 Task: Look for space in Haliyal, India from 7th July, 2023 to 15th July, 2023 for 6 adults in price range Rs.15000 to Rs.20000. Place can be entire place with 3 bedrooms having 3 beds and 3 bathrooms. Property type can be house, flat, guest house. Amenities needed are: washing machine. Booking option can be shelf check-in. Required host language is English.
Action: Mouse moved to (472, 123)
Screenshot: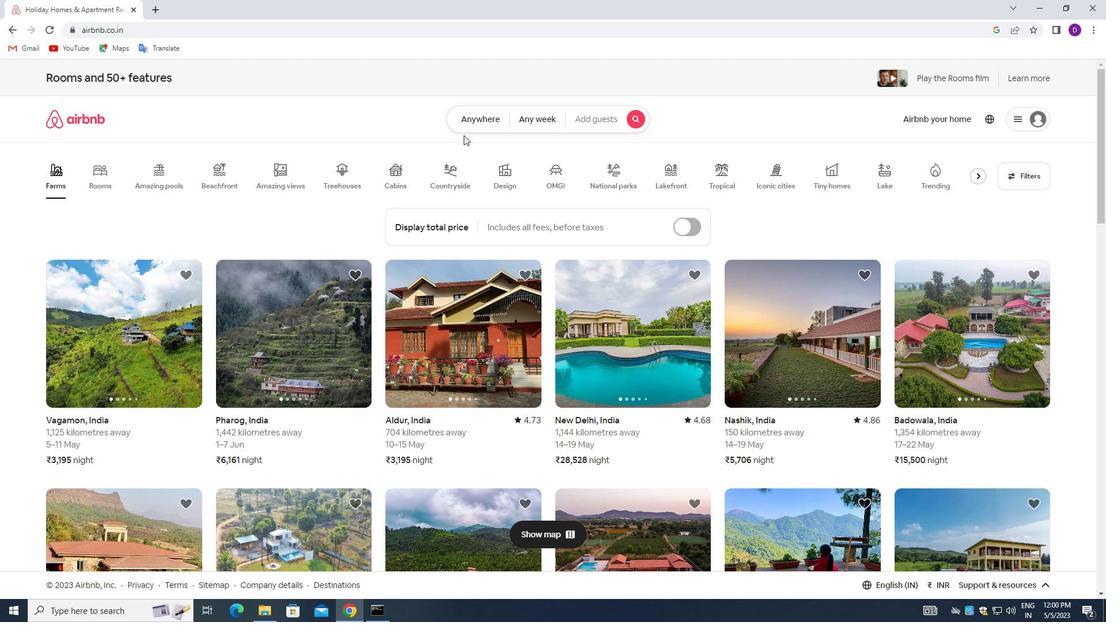 
Action: Mouse pressed left at (472, 123)
Screenshot: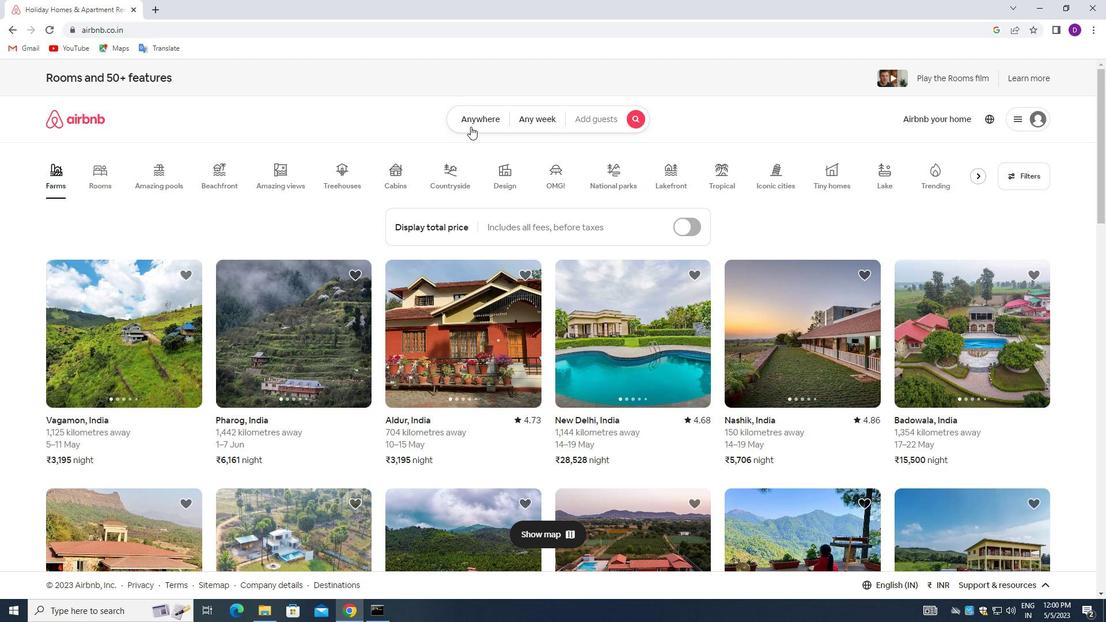 
Action: Mouse moved to (440, 167)
Screenshot: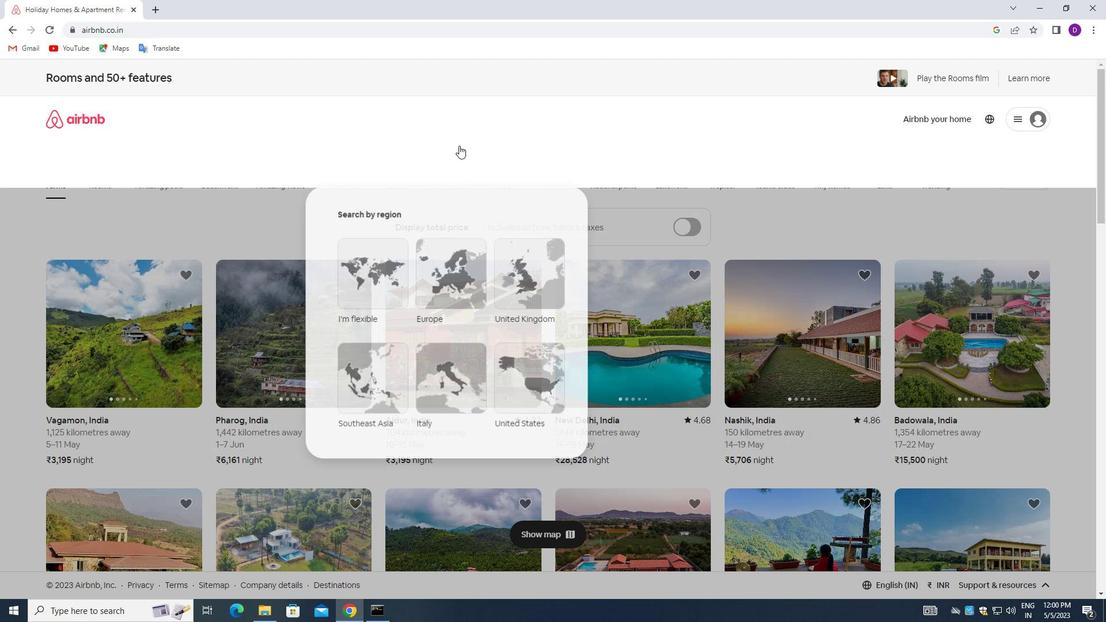 
Action: Mouse pressed left at (440, 167)
Screenshot: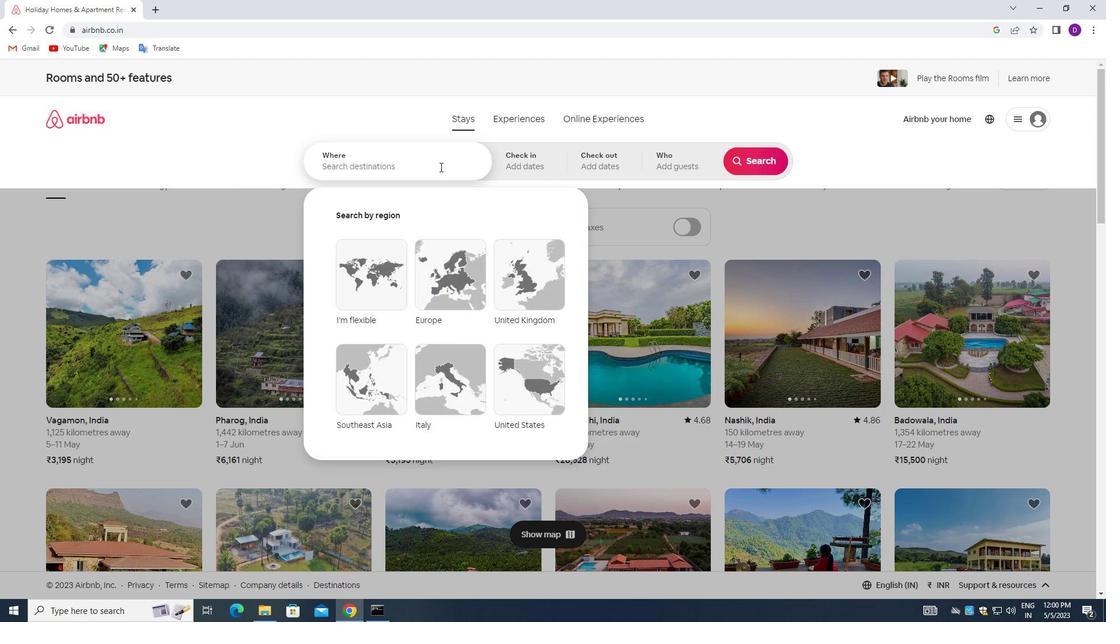 
Action: Mouse moved to (273, 126)
Screenshot: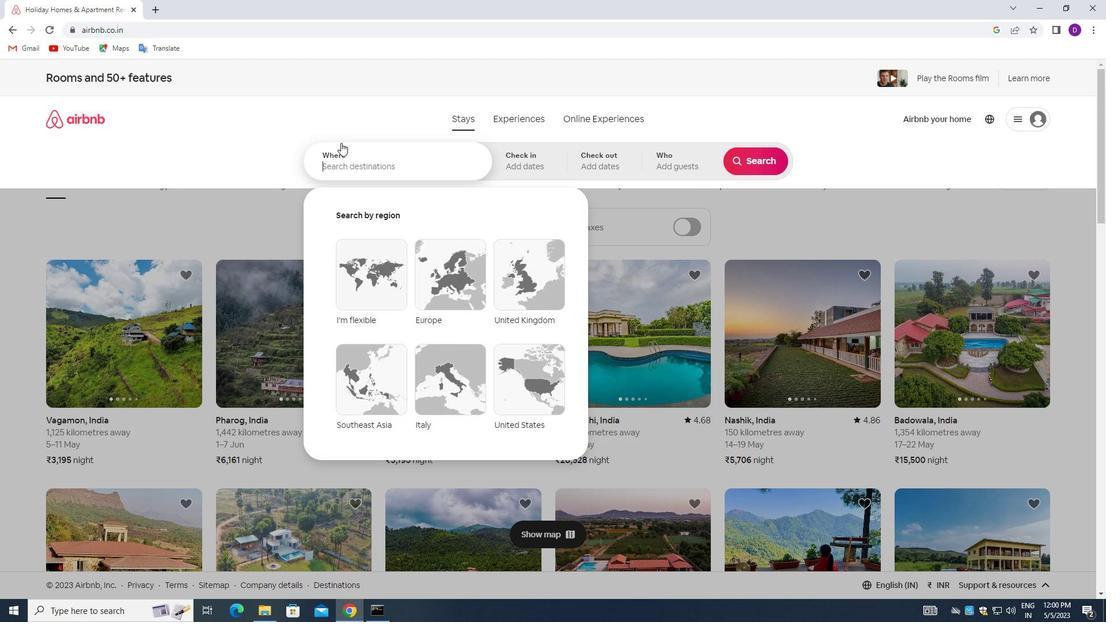 
Action: Key pressed <Key.shift>HALIYAL,<Key.space><Key.shift>INDIA<Key.enter>
Screenshot: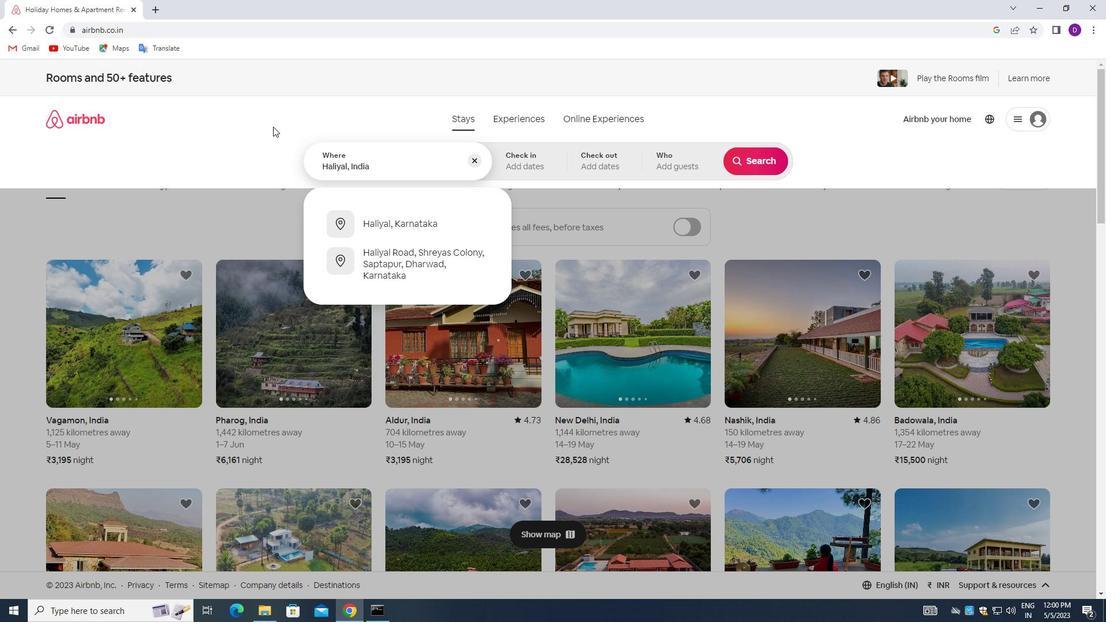 
Action: Mouse moved to (743, 257)
Screenshot: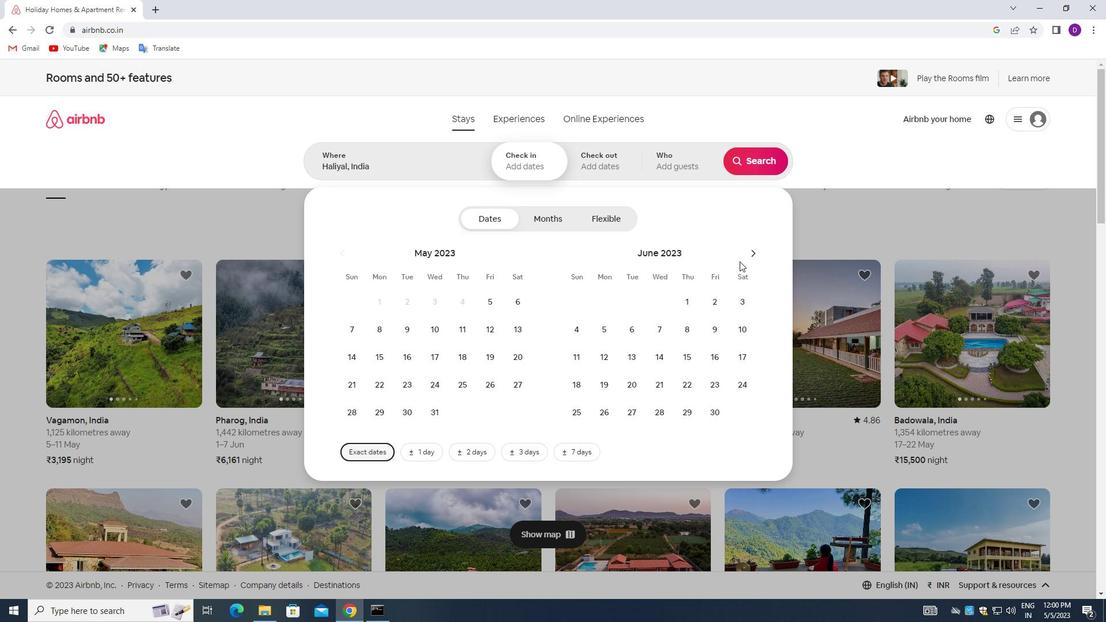 
Action: Mouse pressed left at (743, 257)
Screenshot: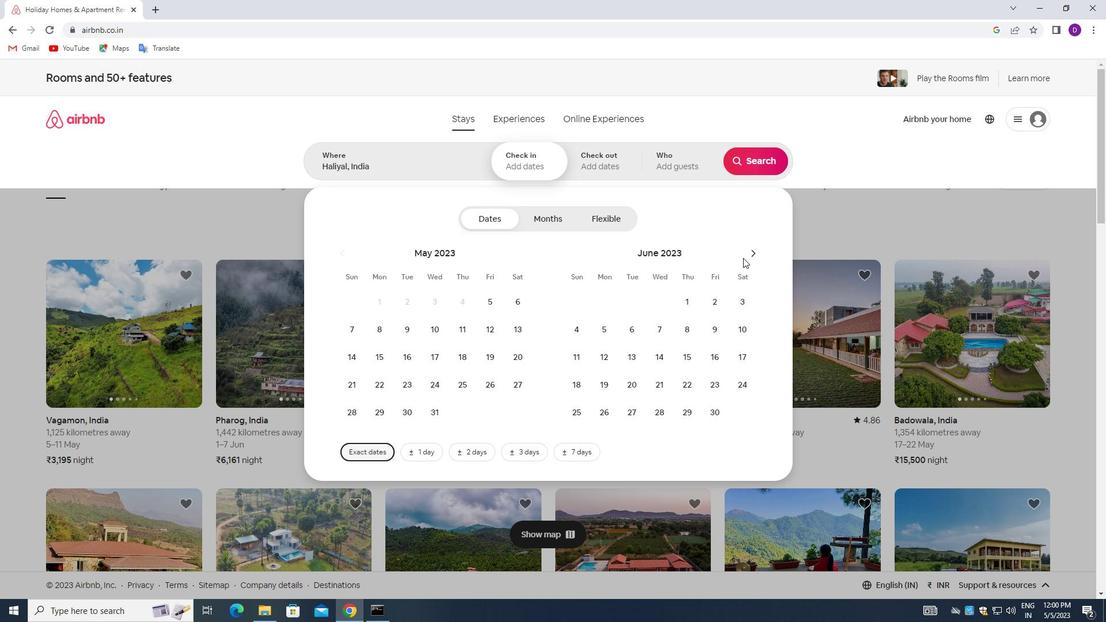 
Action: Mouse moved to (747, 257)
Screenshot: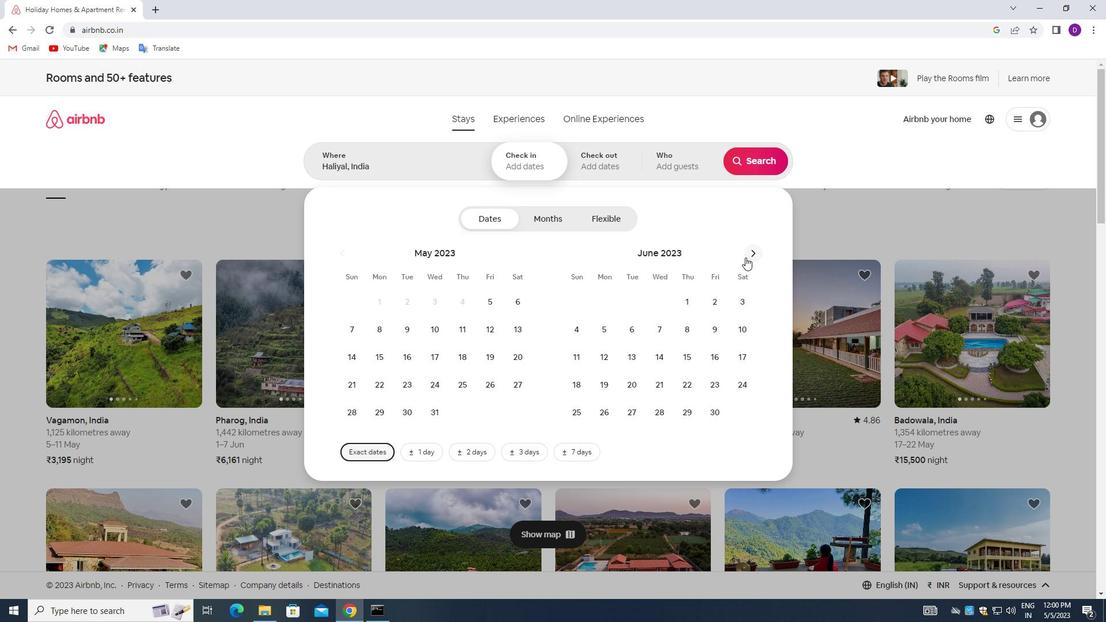 
Action: Mouse pressed left at (747, 257)
Screenshot: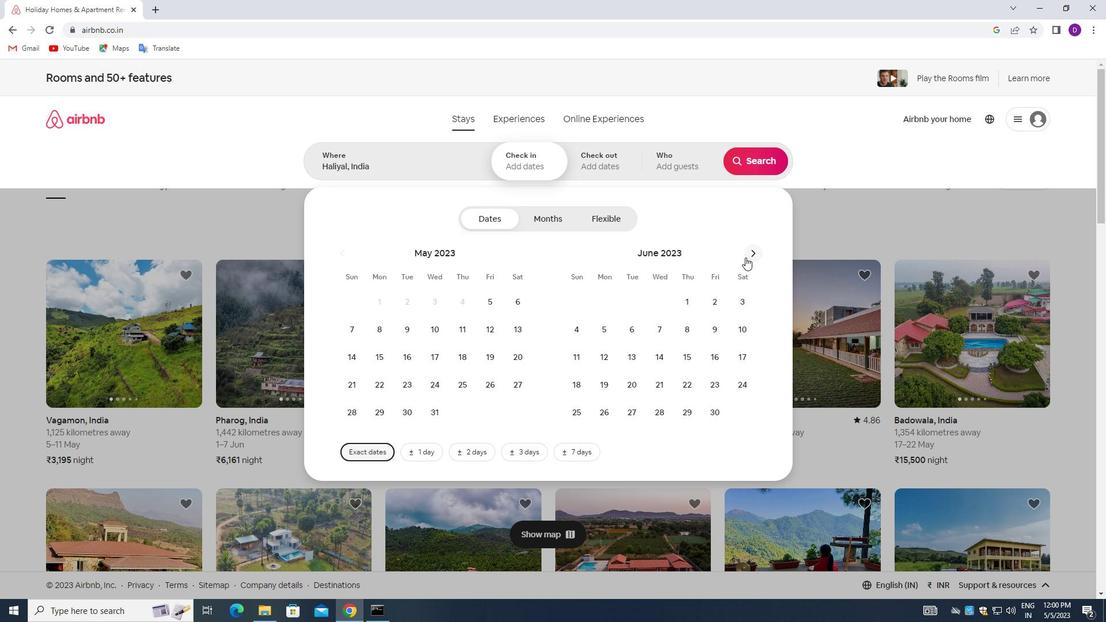 
Action: Mouse moved to (719, 326)
Screenshot: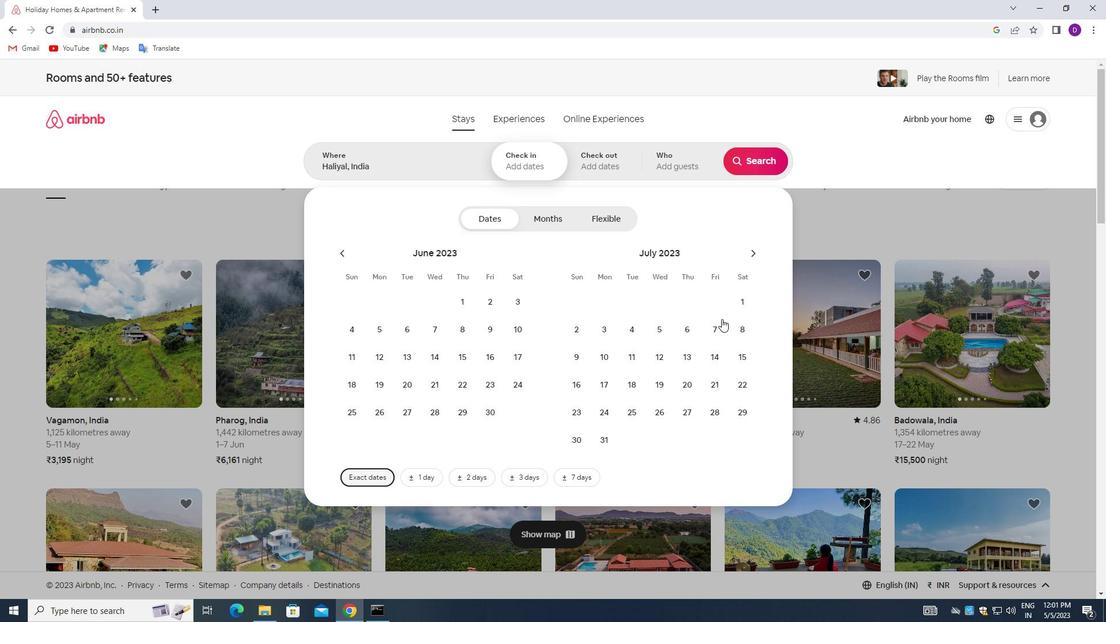 
Action: Mouse pressed left at (719, 326)
Screenshot: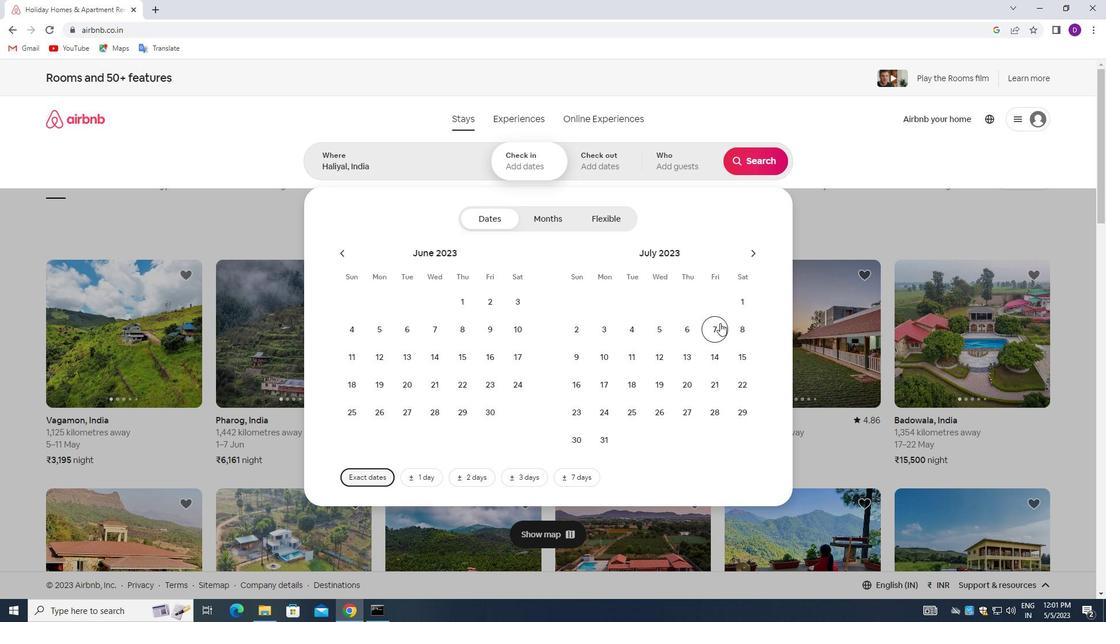 
Action: Mouse moved to (732, 348)
Screenshot: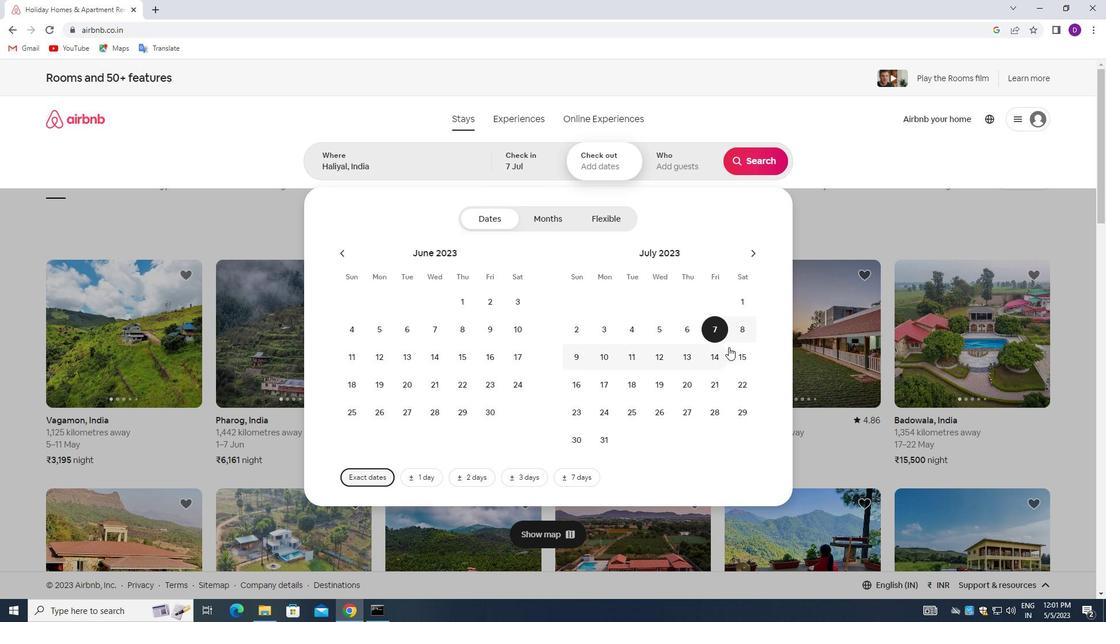 
Action: Mouse pressed left at (732, 348)
Screenshot: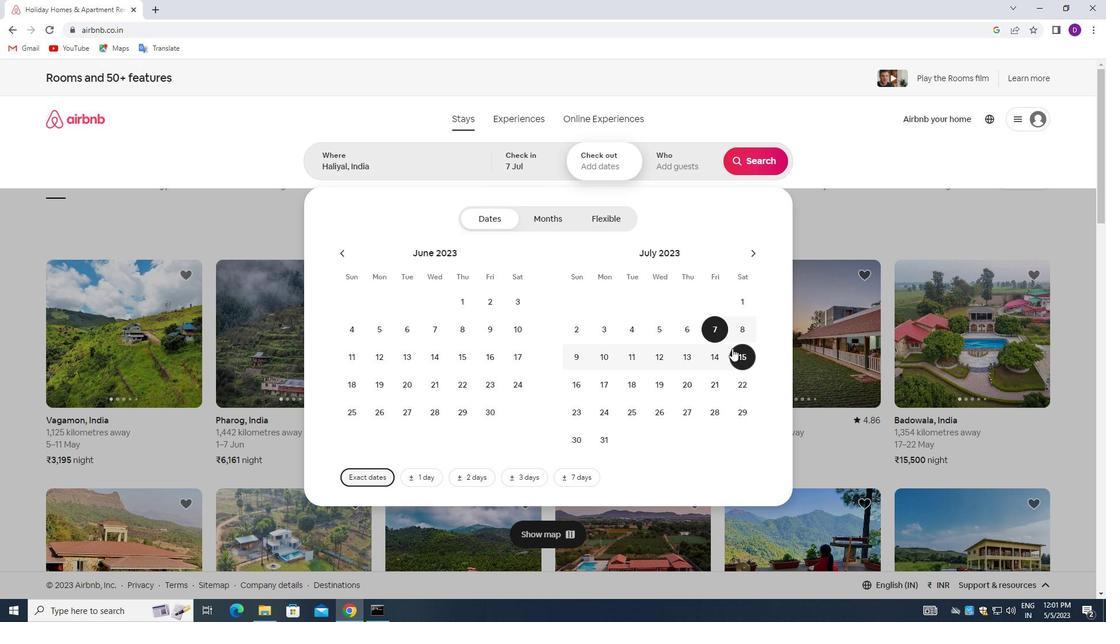 
Action: Mouse moved to (671, 161)
Screenshot: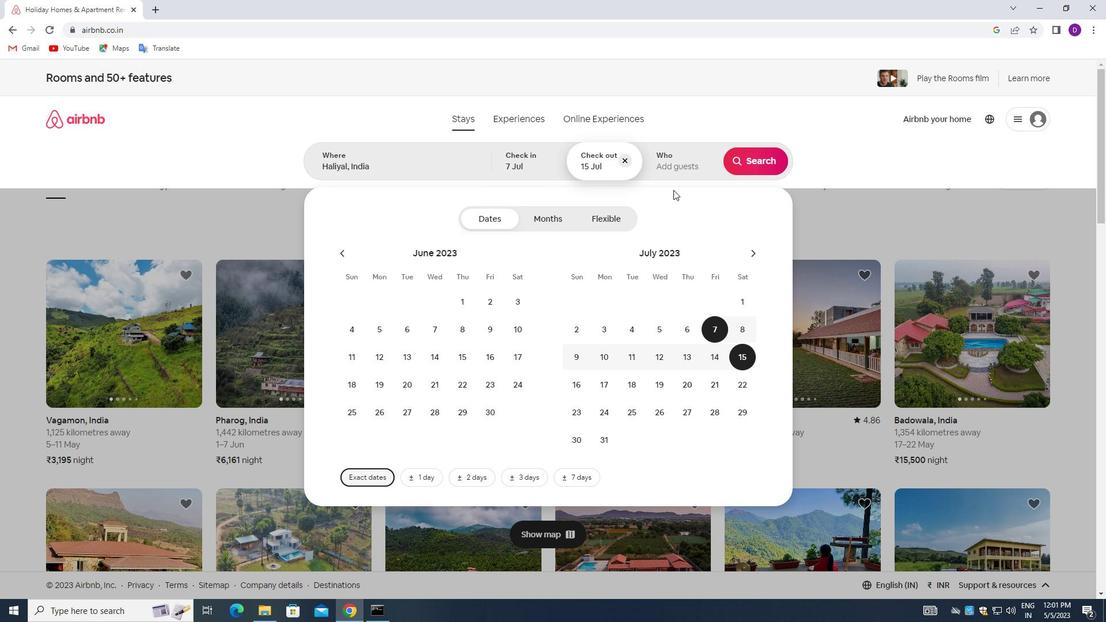 
Action: Mouse pressed left at (671, 161)
Screenshot: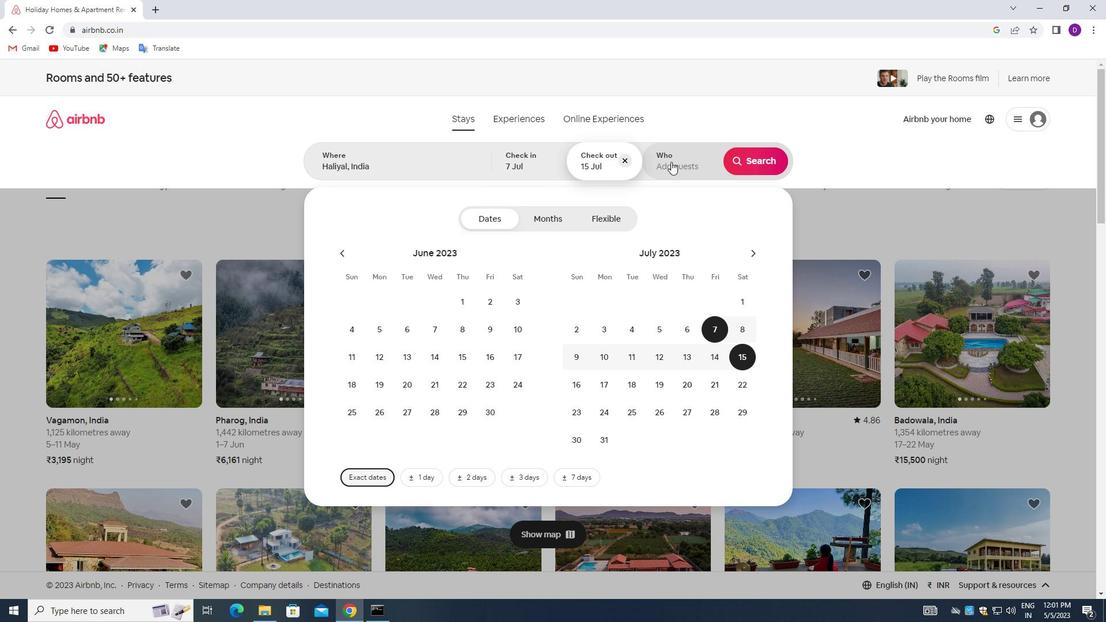 
Action: Mouse moved to (757, 228)
Screenshot: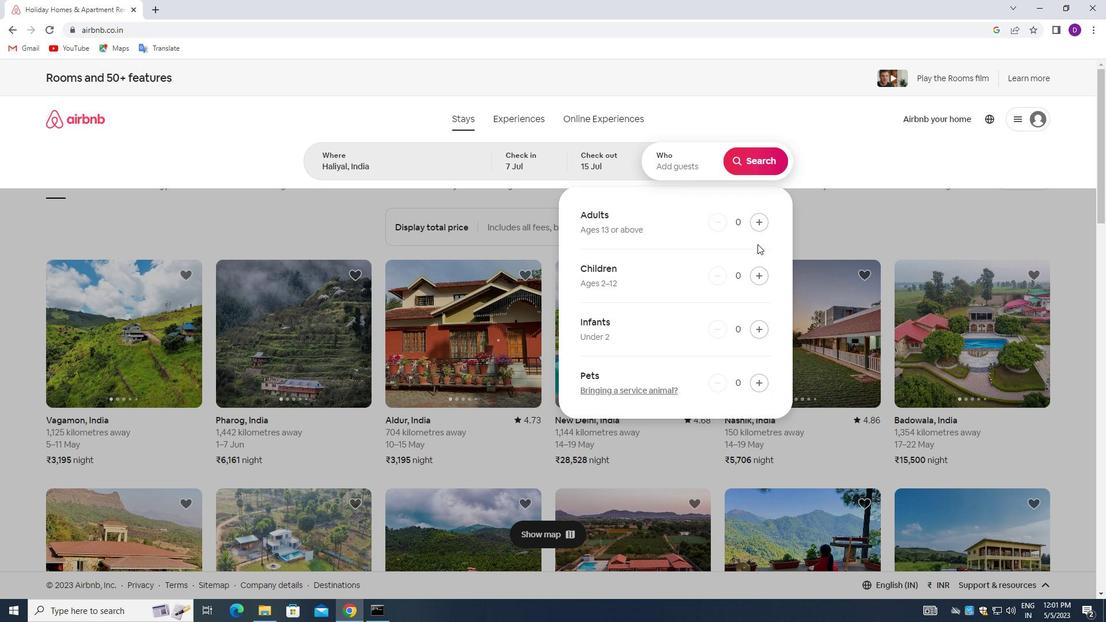 
Action: Mouse pressed left at (757, 228)
Screenshot: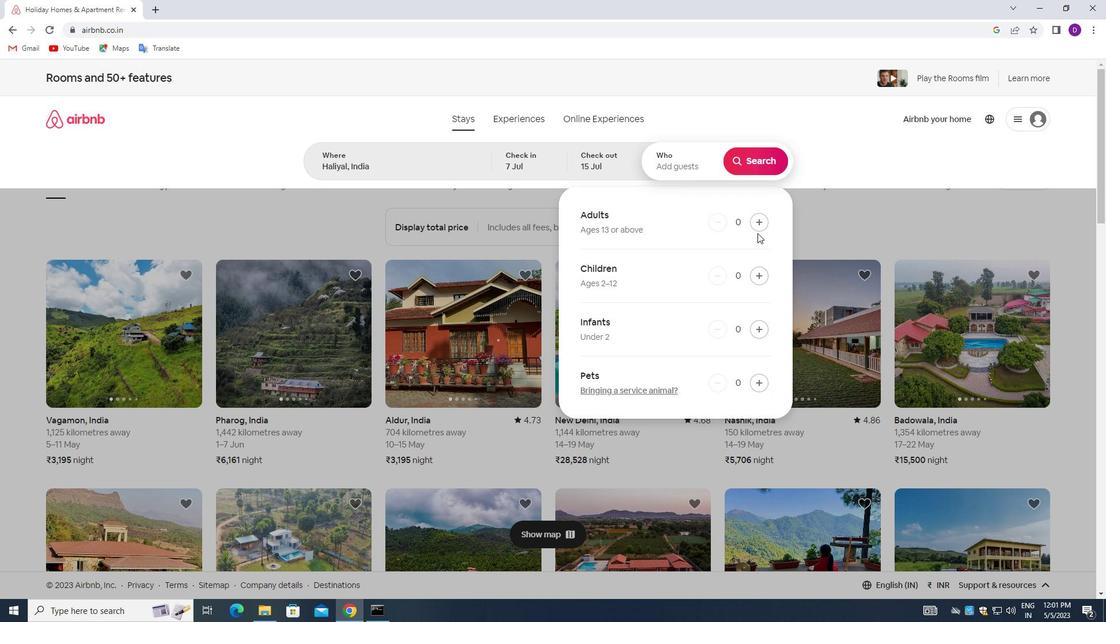 
Action: Mouse pressed left at (757, 228)
Screenshot: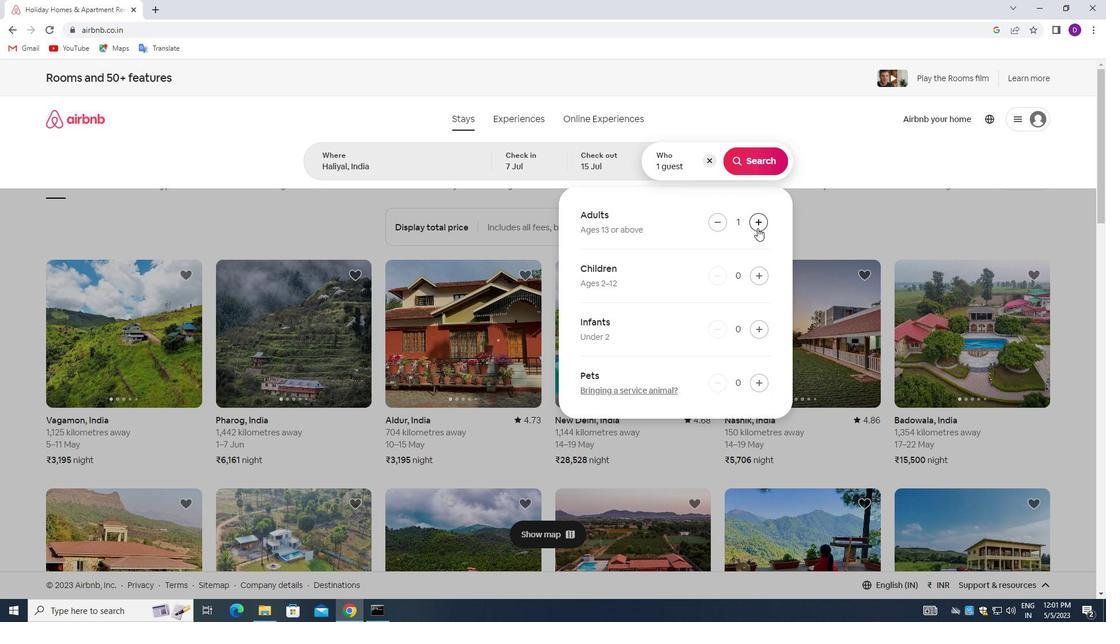 
Action: Mouse pressed left at (757, 228)
Screenshot: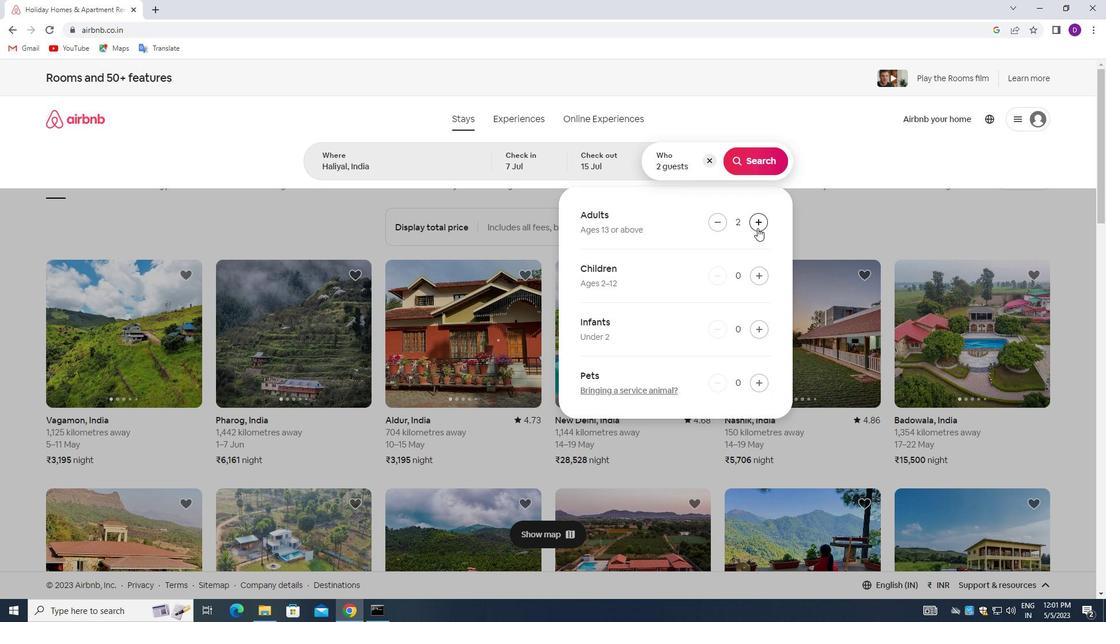 
Action: Mouse pressed left at (757, 228)
Screenshot: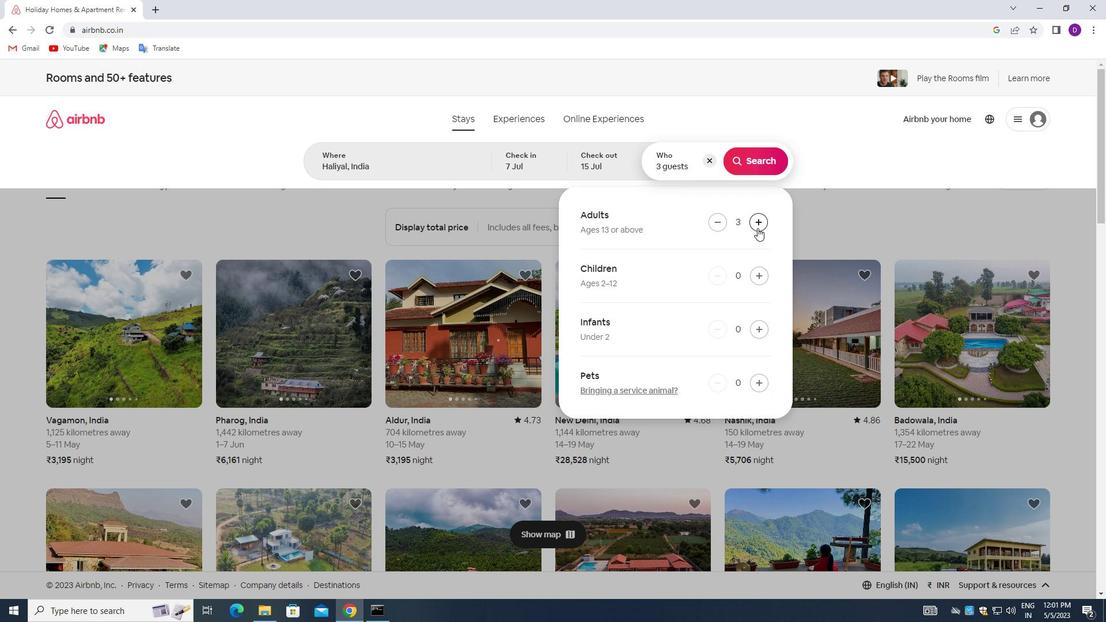 
Action: Mouse pressed left at (757, 228)
Screenshot: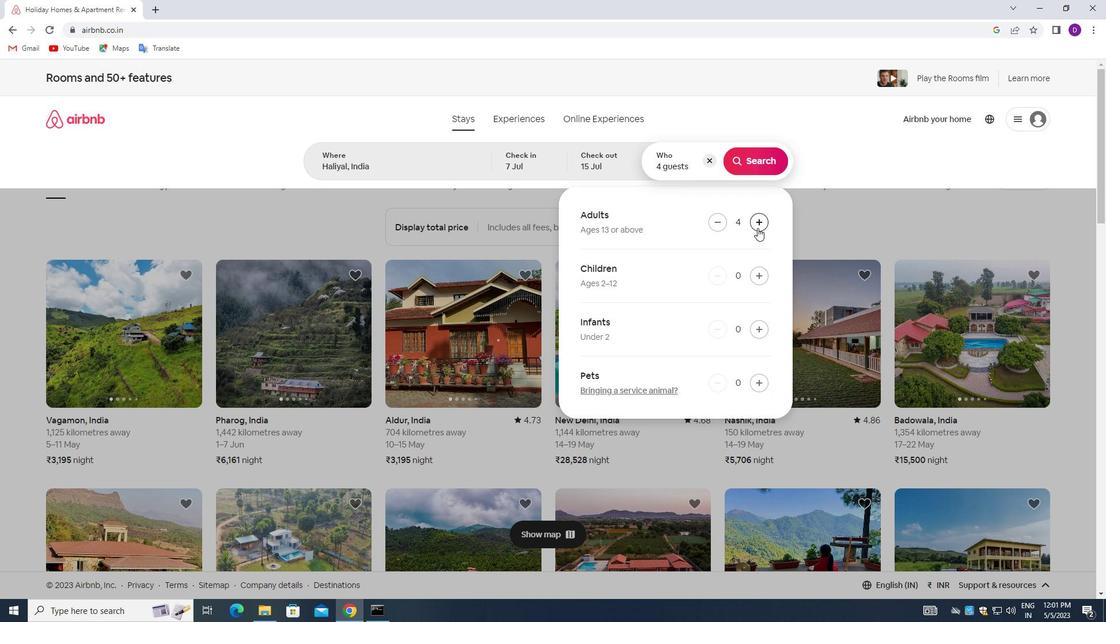 
Action: Mouse pressed left at (757, 228)
Screenshot: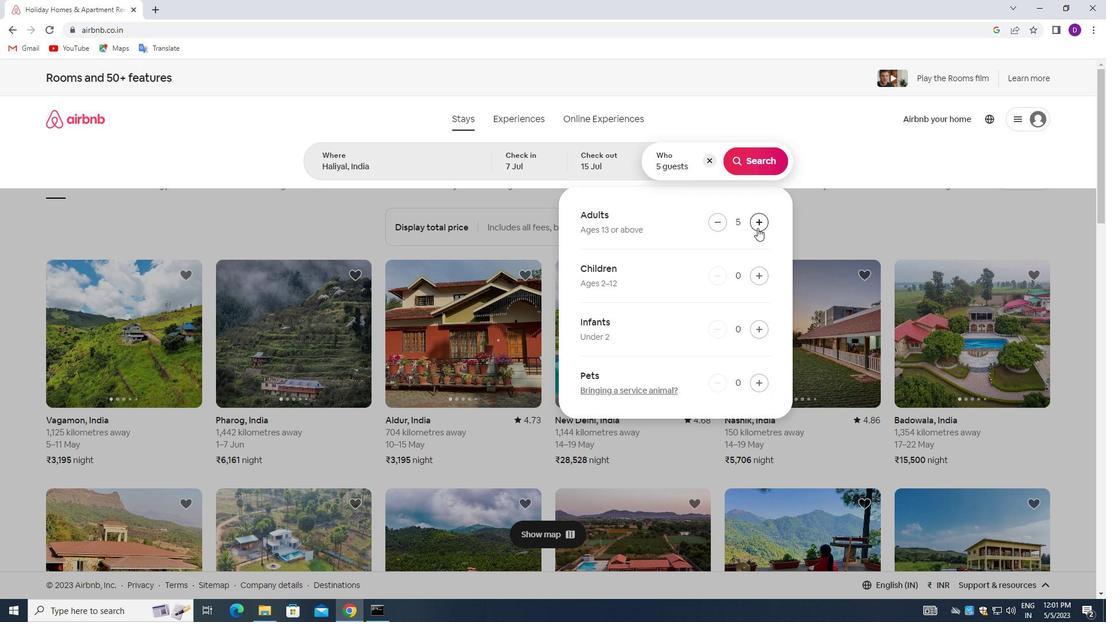 
Action: Mouse moved to (757, 166)
Screenshot: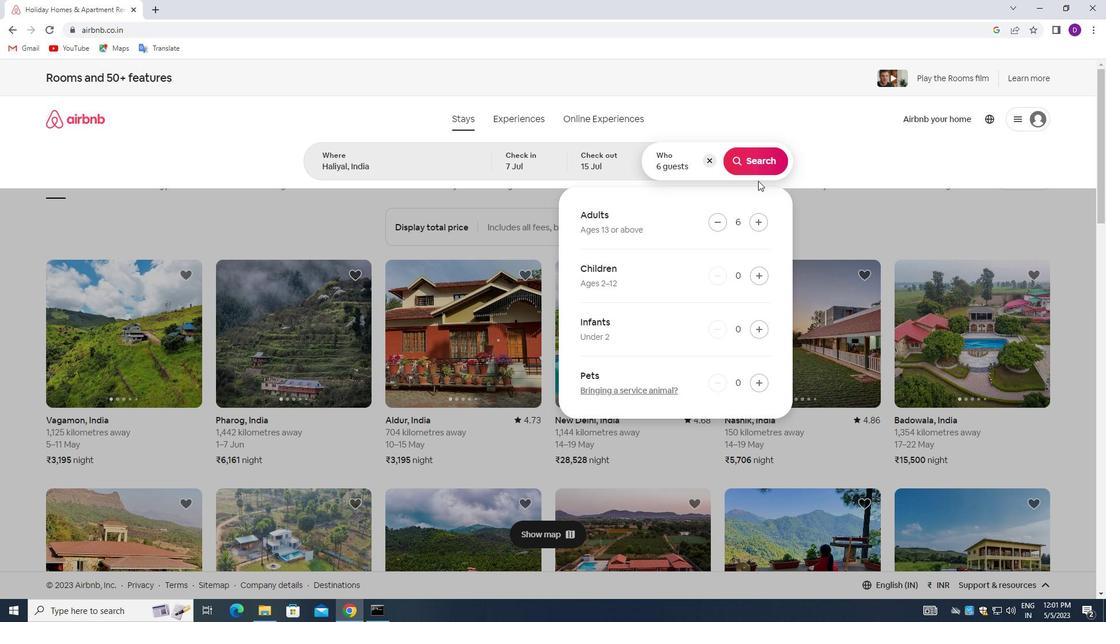 
Action: Mouse pressed left at (757, 166)
Screenshot: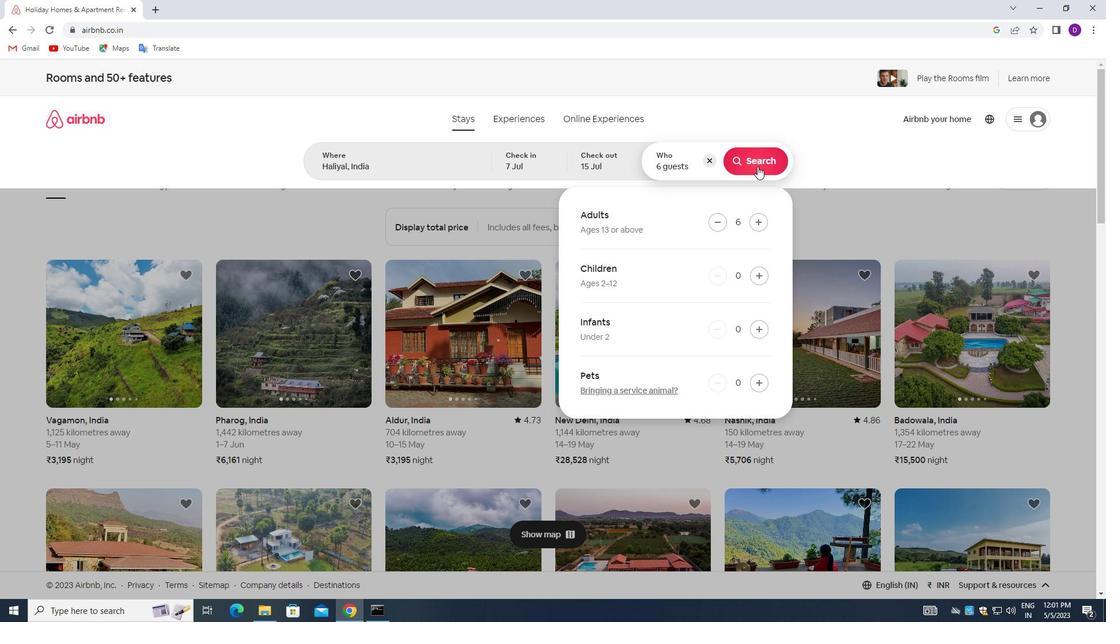 
Action: Mouse moved to (1042, 125)
Screenshot: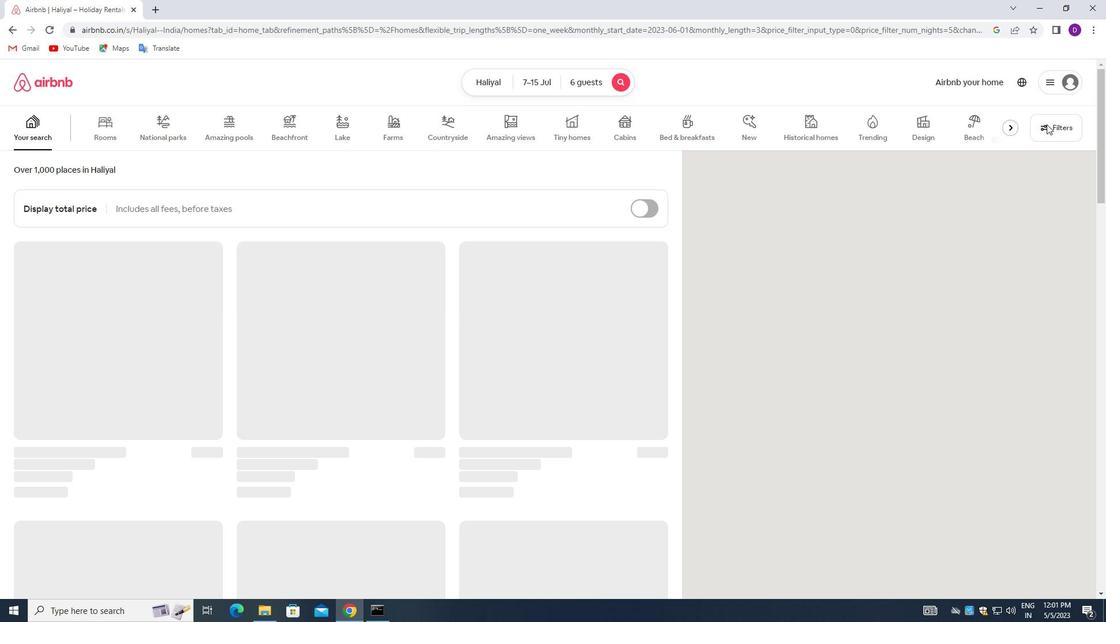 
Action: Mouse pressed left at (1042, 125)
Screenshot: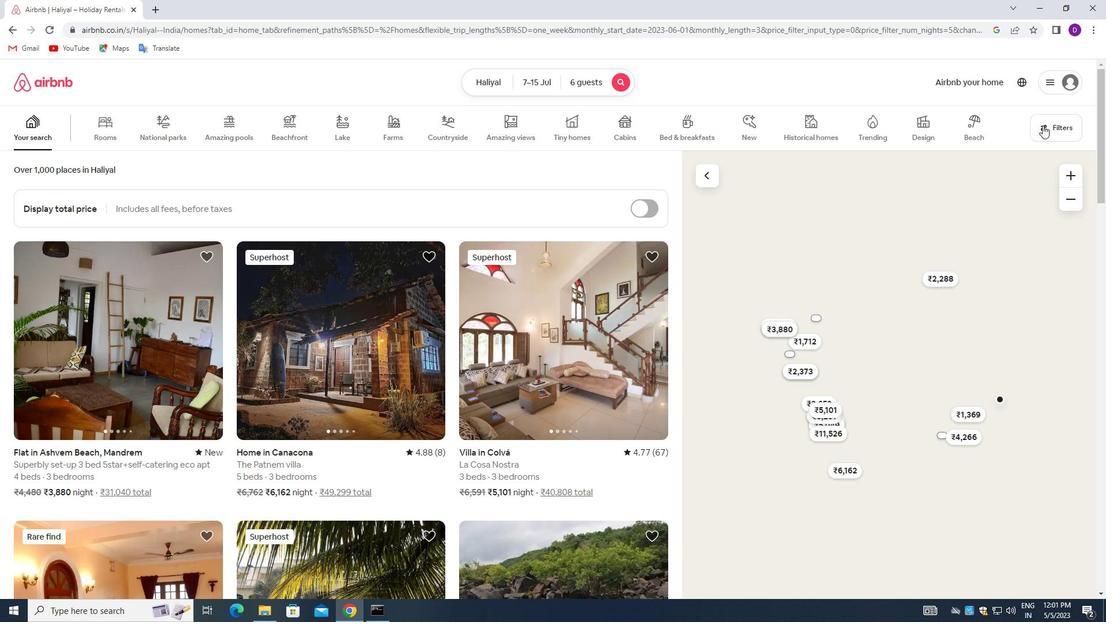 
Action: Mouse moved to (473, 389)
Screenshot: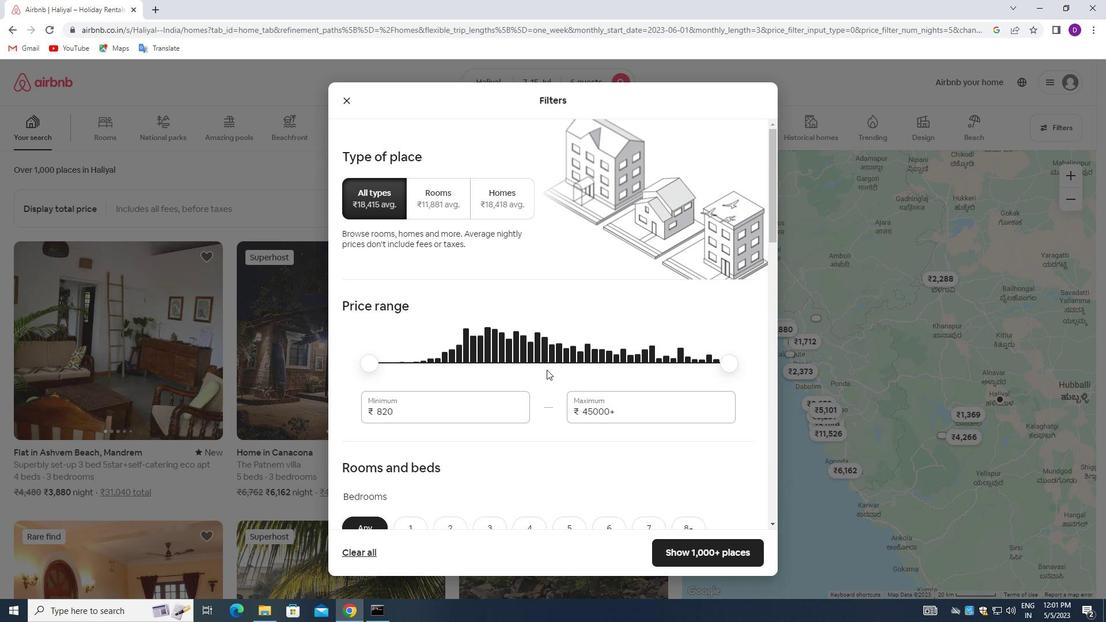
Action: Mouse scrolled (473, 388) with delta (0, 0)
Screenshot: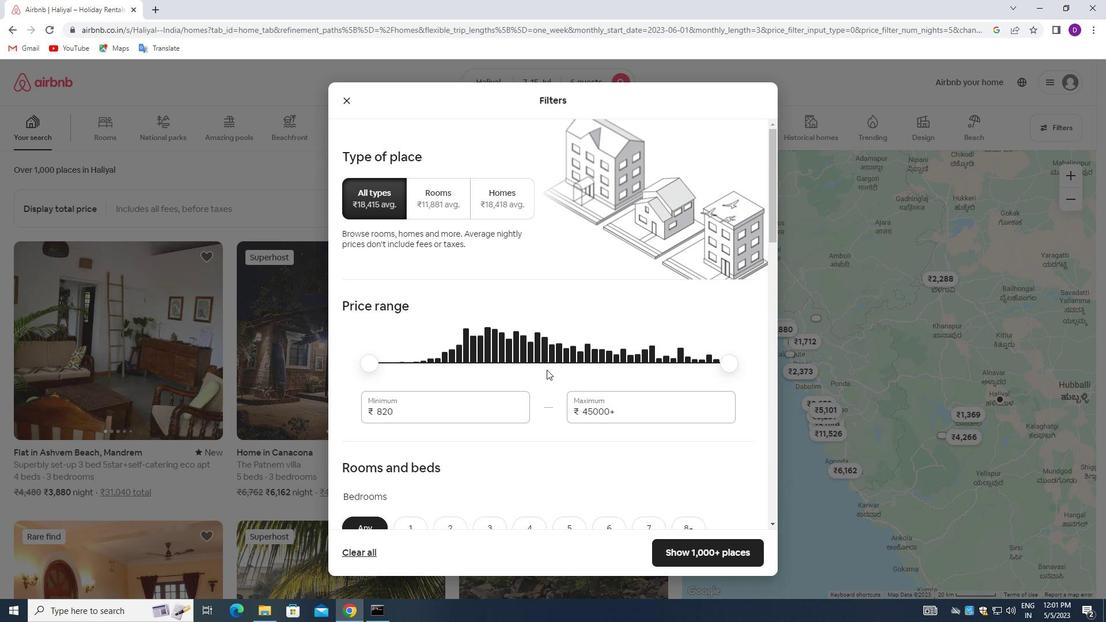 
Action: Mouse moved to (398, 354)
Screenshot: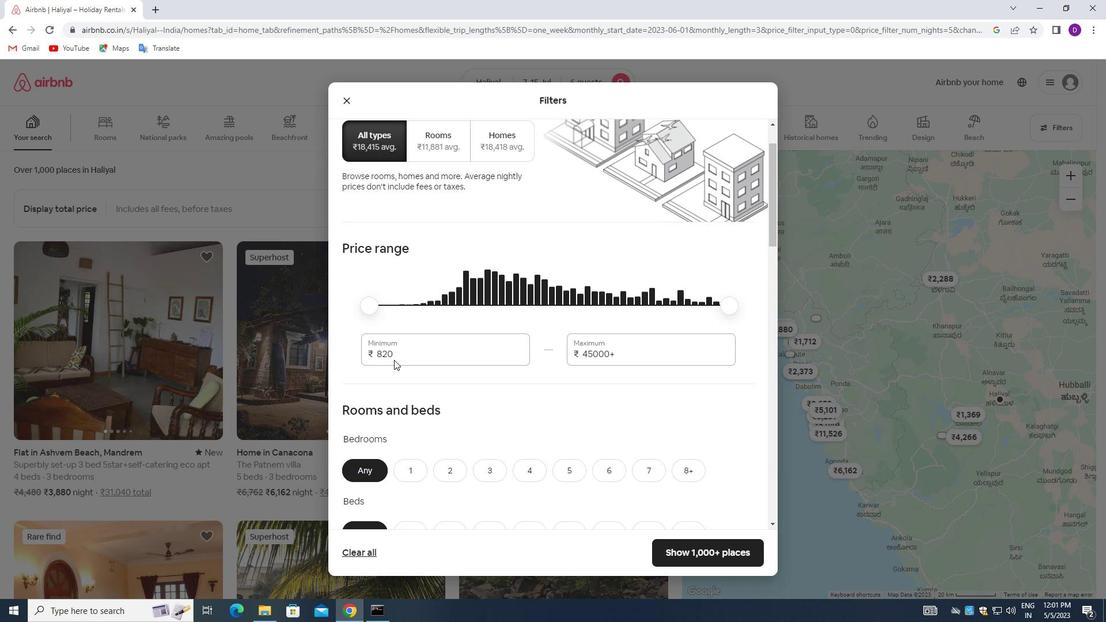 
Action: Mouse pressed left at (398, 354)
Screenshot: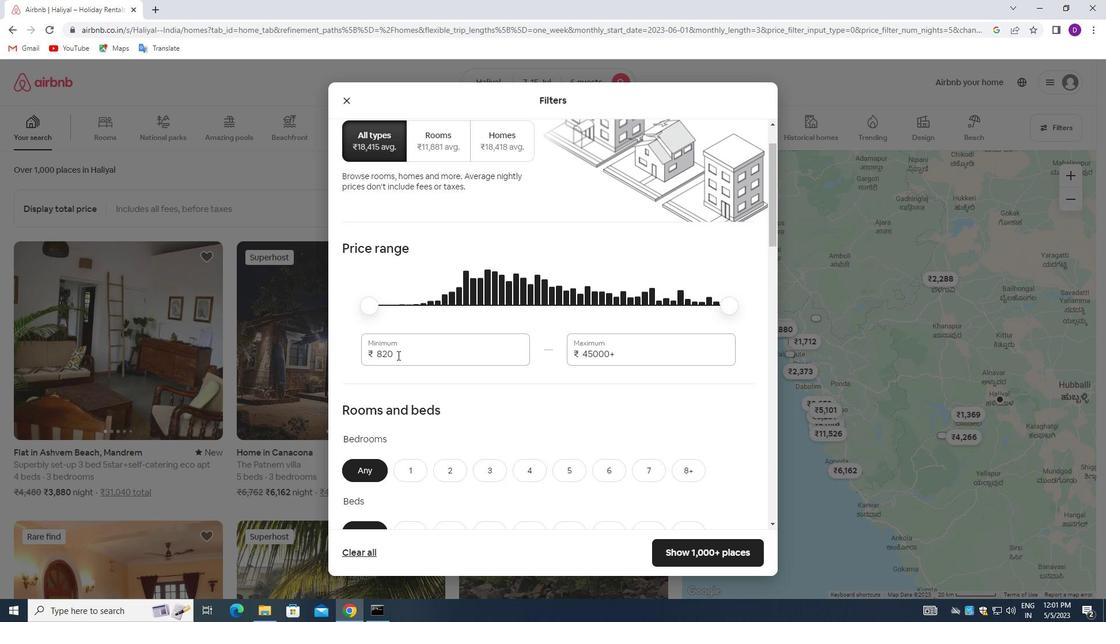 
Action: Mouse pressed left at (398, 354)
Screenshot: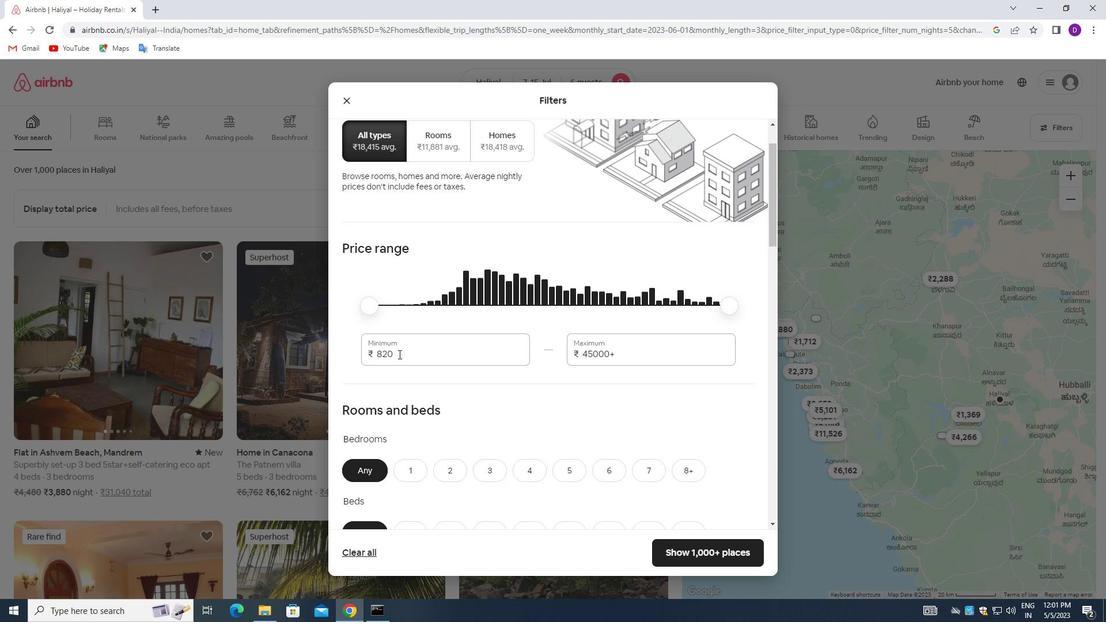 
Action: Key pressed 15000<Key.tab>20000
Screenshot: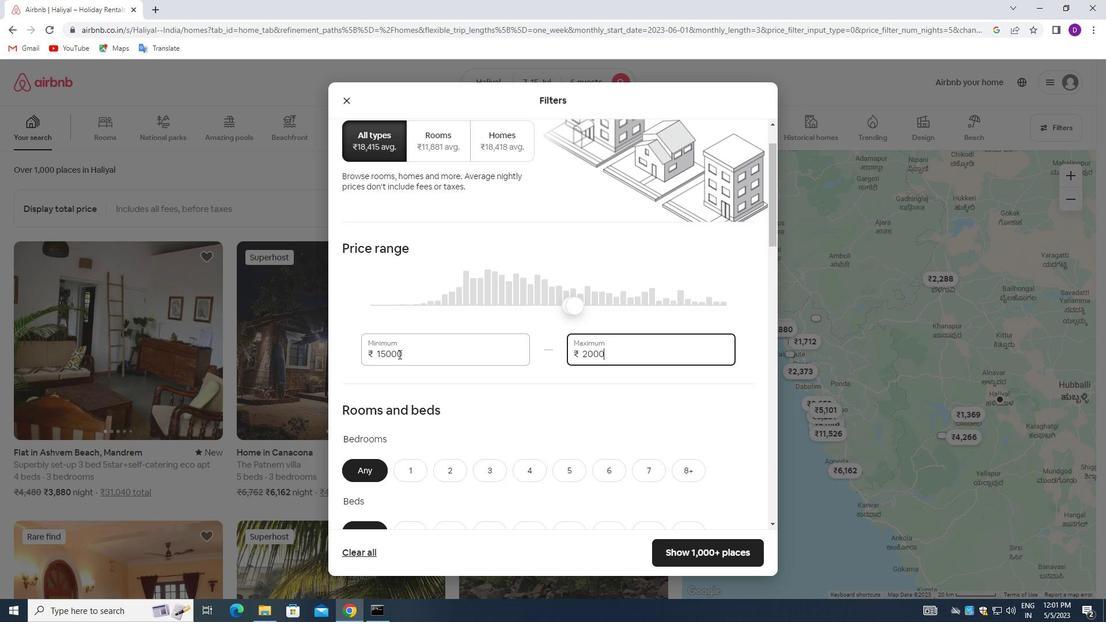 
Action: Mouse moved to (484, 361)
Screenshot: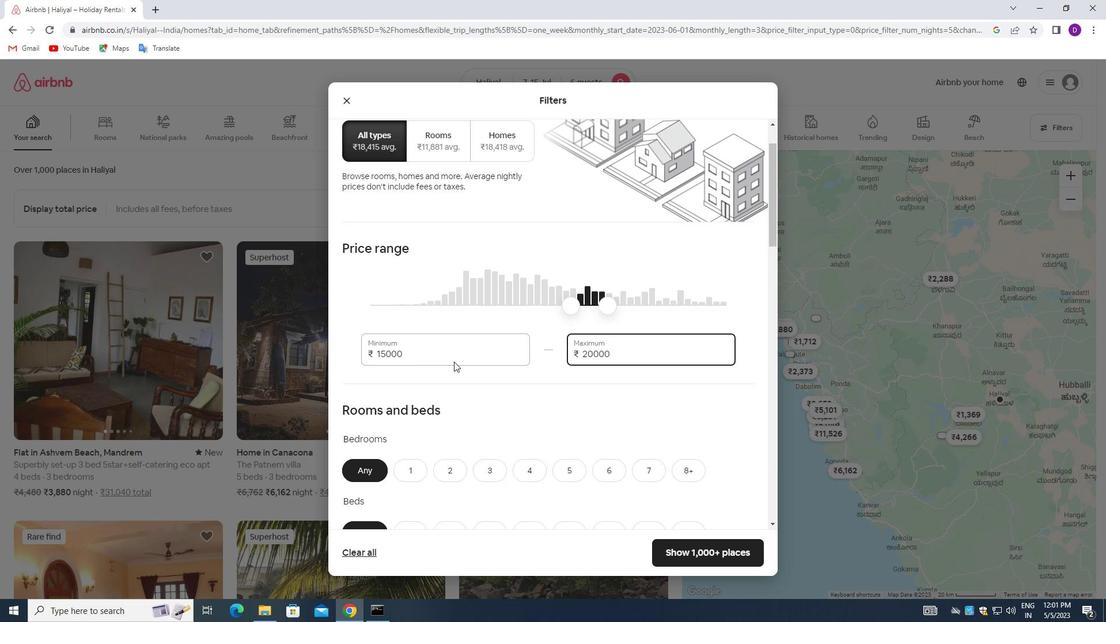 
Action: Mouse scrolled (484, 361) with delta (0, 0)
Screenshot: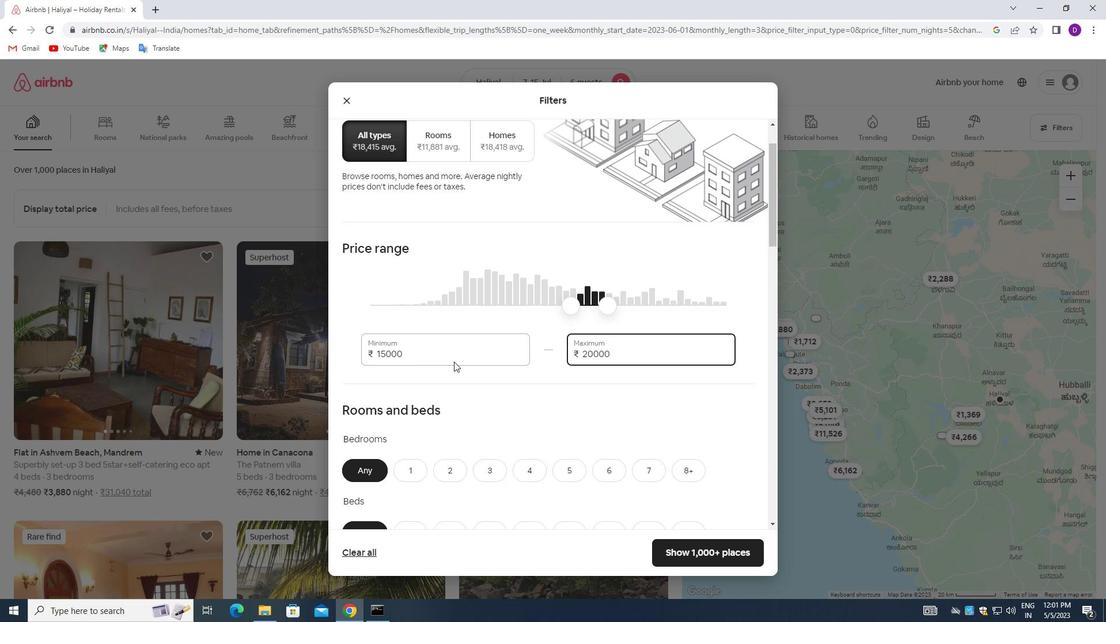
Action: Mouse moved to (485, 361)
Screenshot: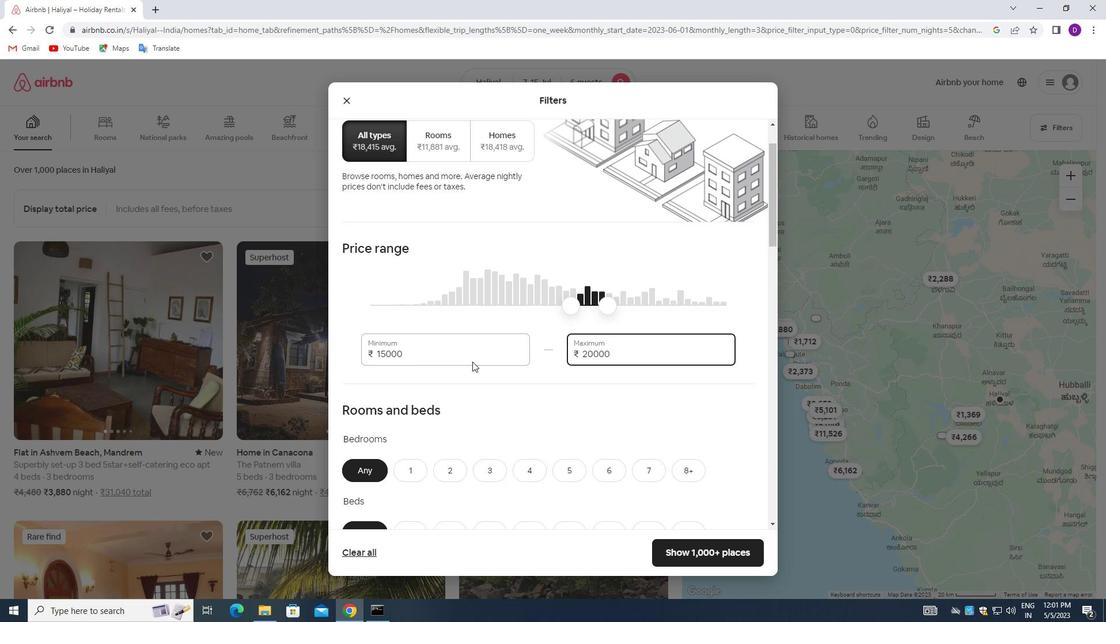 
Action: Mouse scrolled (485, 361) with delta (0, 0)
Screenshot: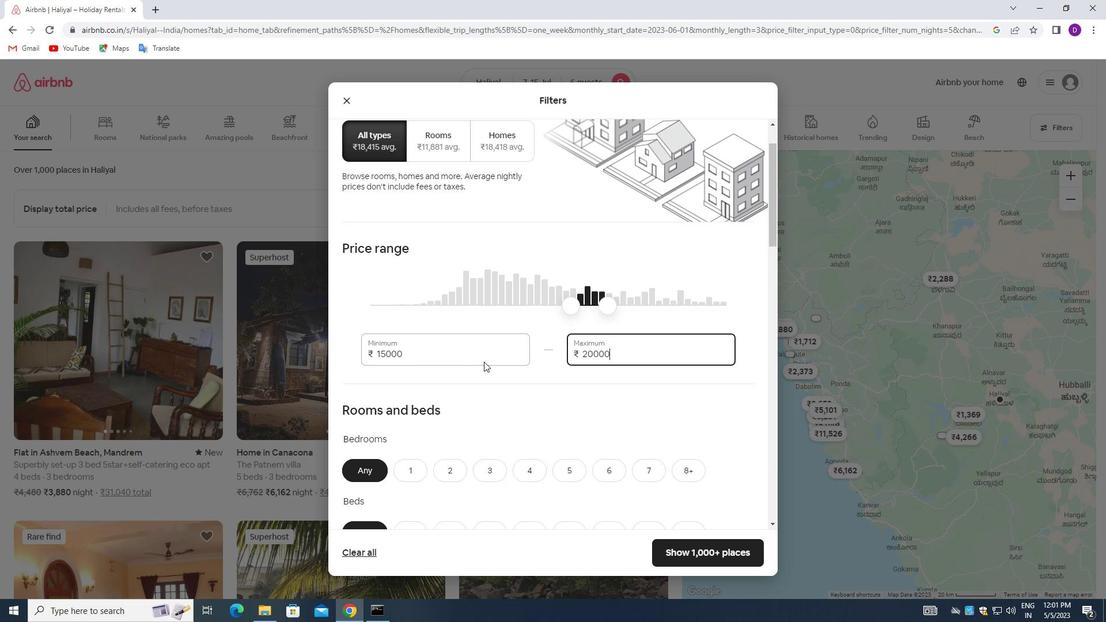 
Action: Mouse moved to (490, 361)
Screenshot: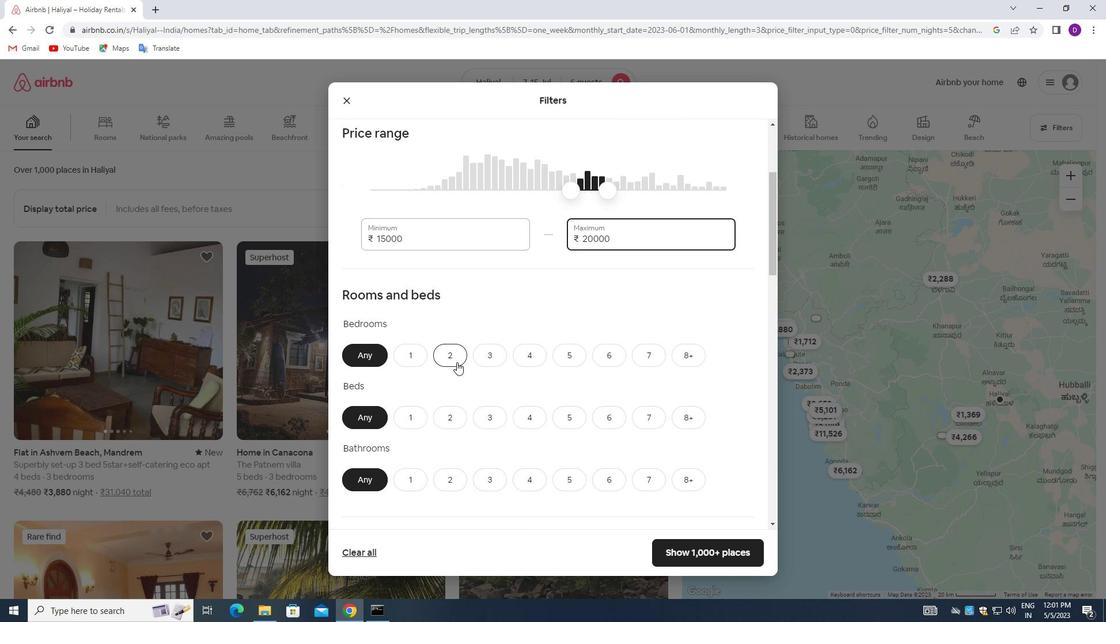 
Action: Mouse pressed left at (490, 361)
Screenshot: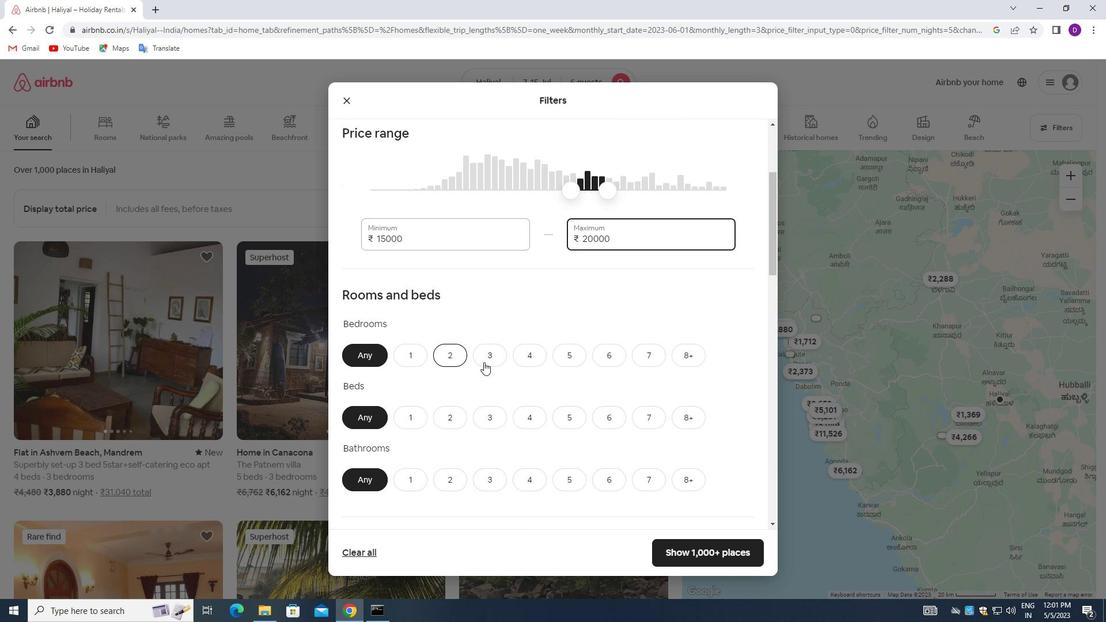 
Action: Mouse moved to (484, 414)
Screenshot: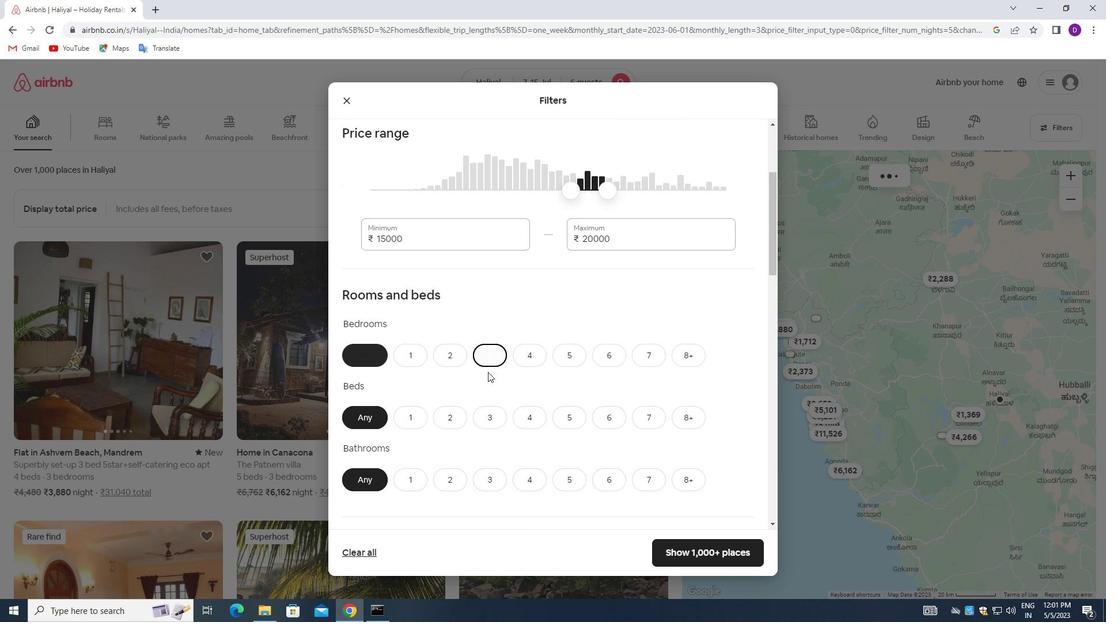 
Action: Mouse pressed left at (484, 414)
Screenshot: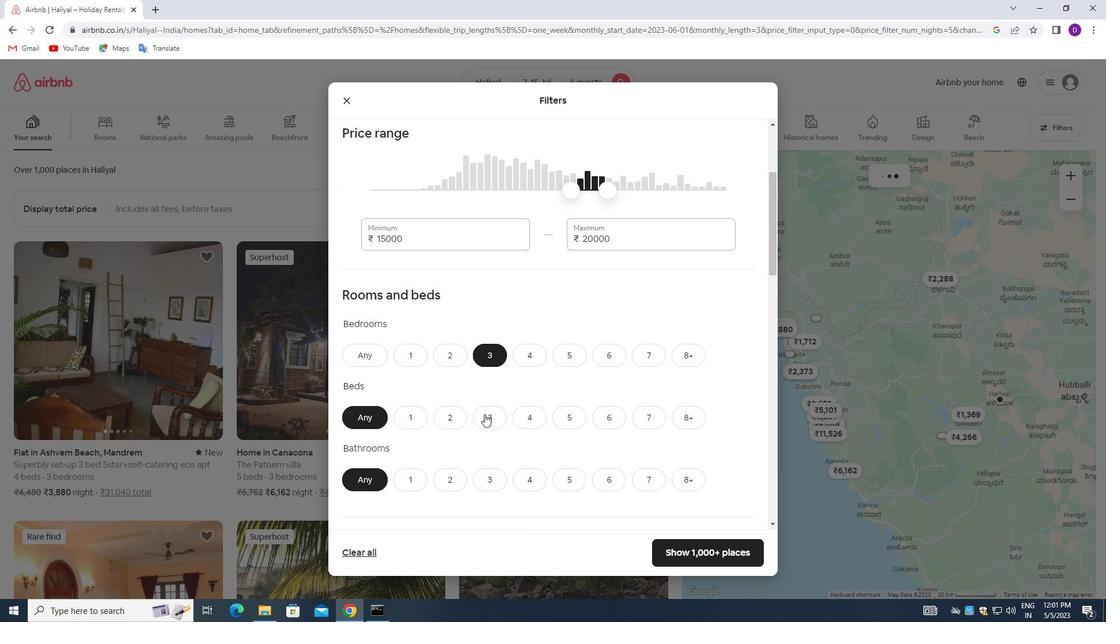 
Action: Mouse moved to (487, 477)
Screenshot: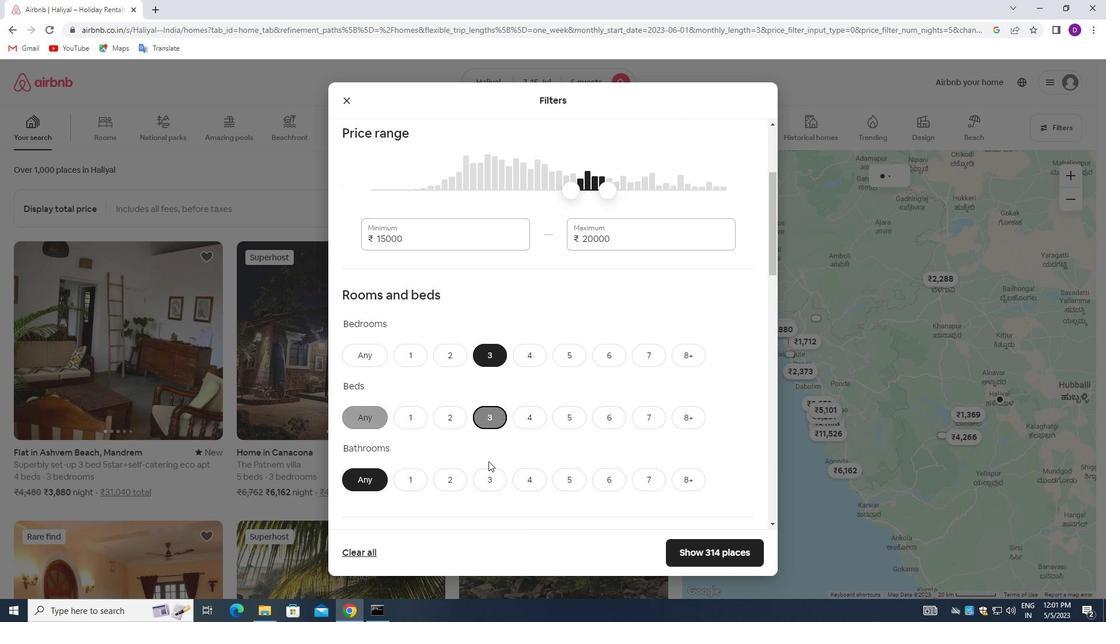 
Action: Mouse pressed left at (487, 477)
Screenshot: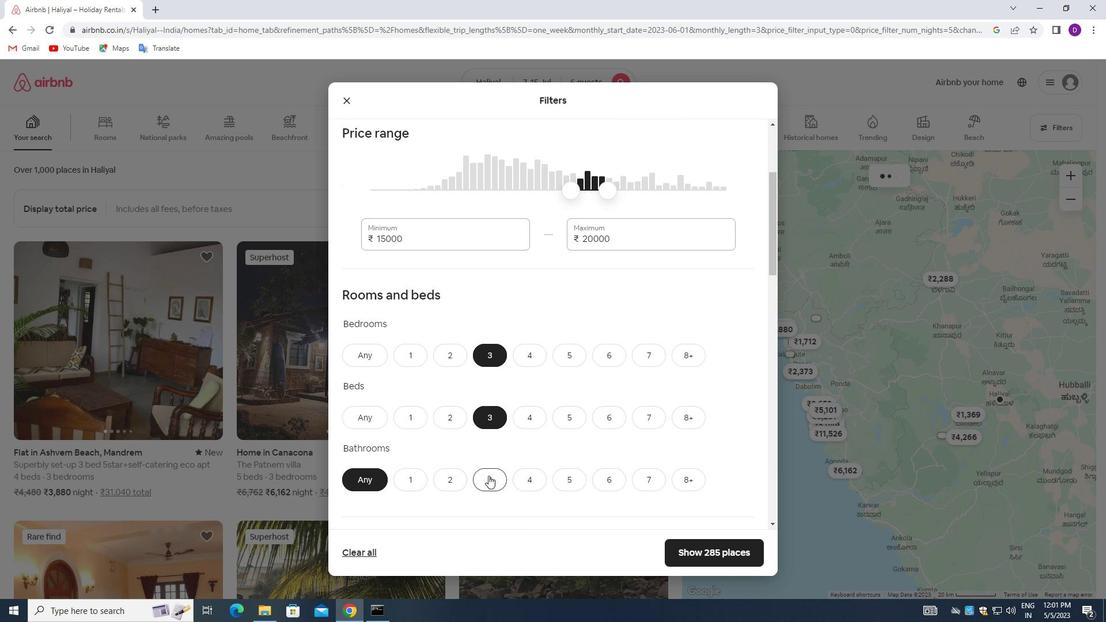 
Action: Mouse moved to (505, 367)
Screenshot: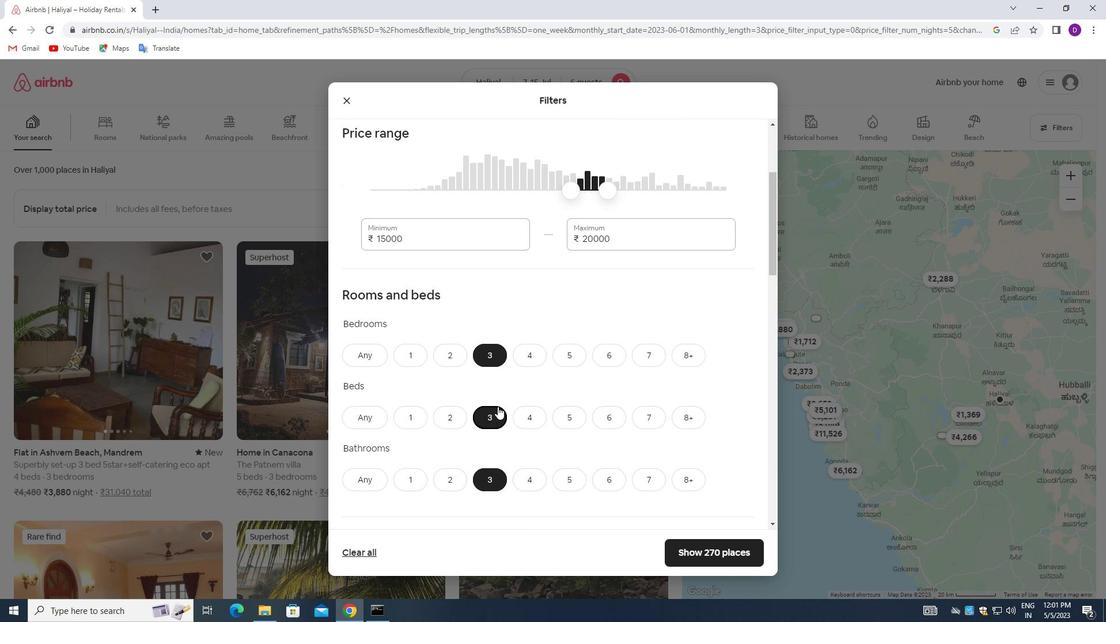 
Action: Mouse scrolled (505, 366) with delta (0, 0)
Screenshot: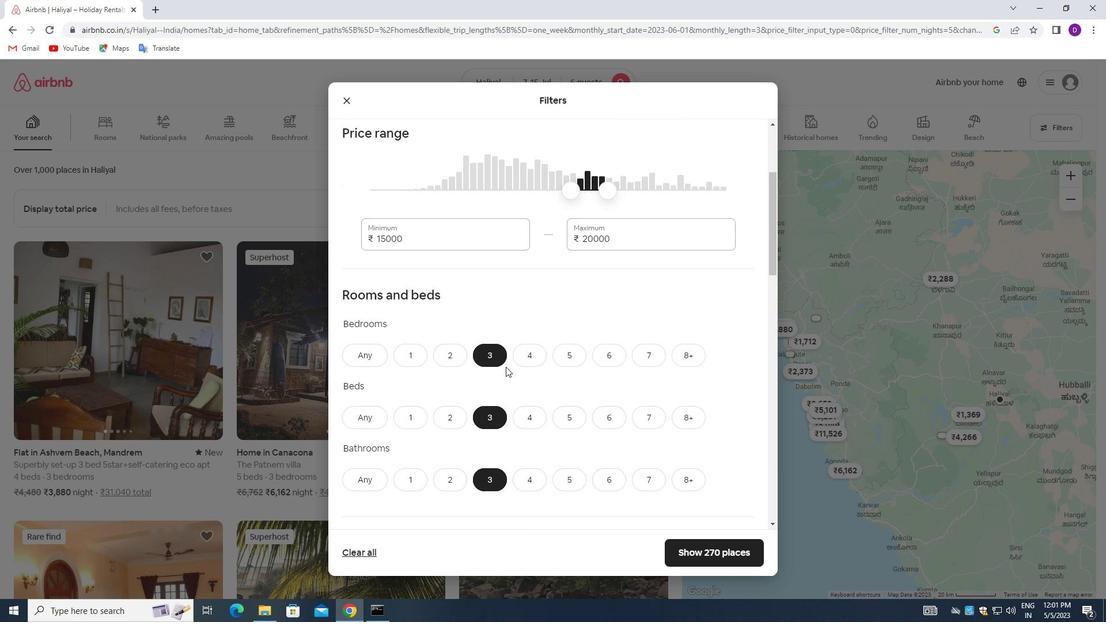 
Action: Mouse scrolled (505, 366) with delta (0, 0)
Screenshot: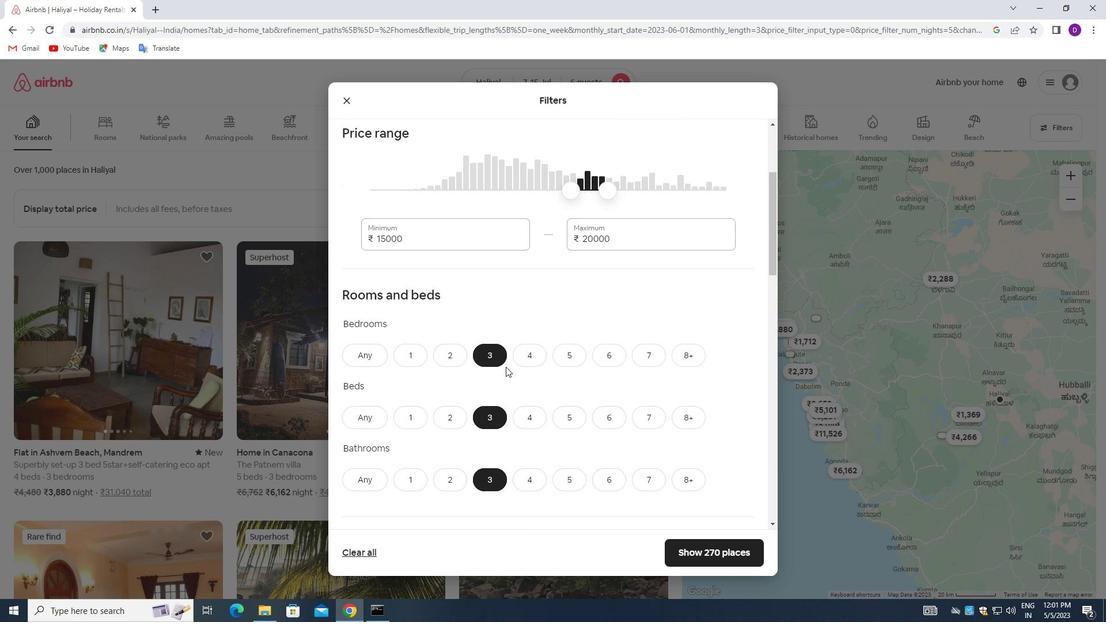 
Action: Mouse moved to (505, 366)
Screenshot: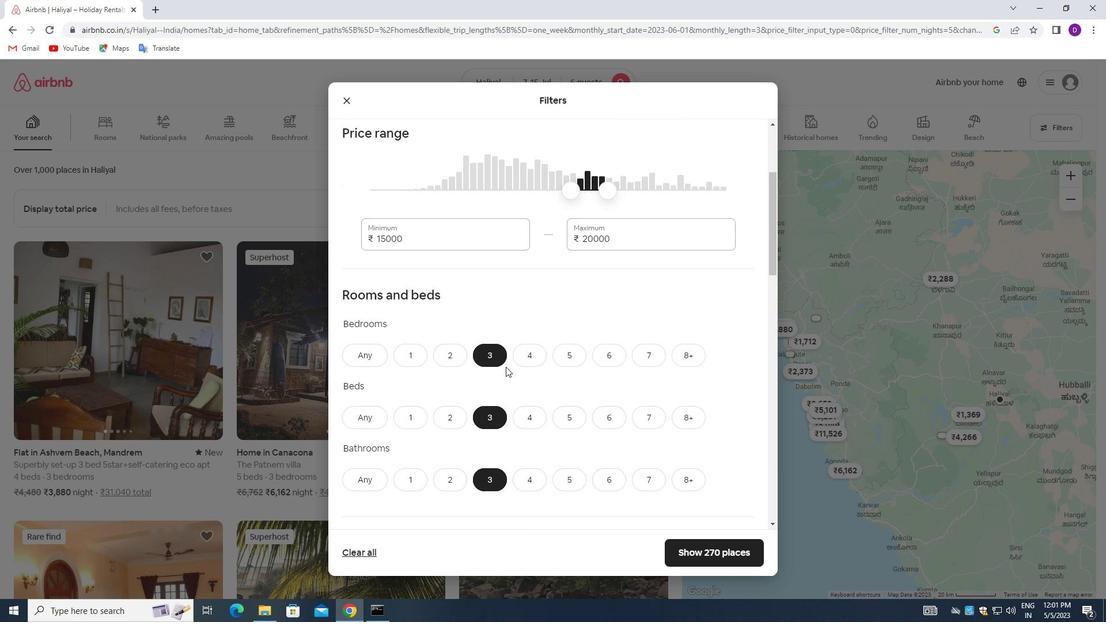 
Action: Mouse scrolled (505, 365) with delta (0, 0)
Screenshot: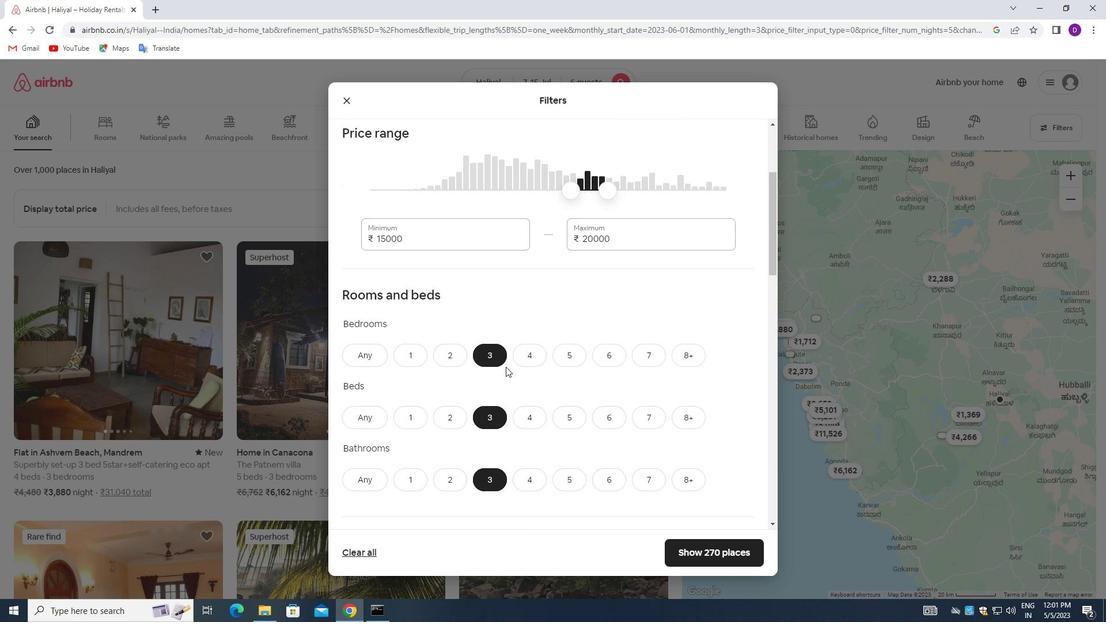 
Action: Mouse moved to (403, 415)
Screenshot: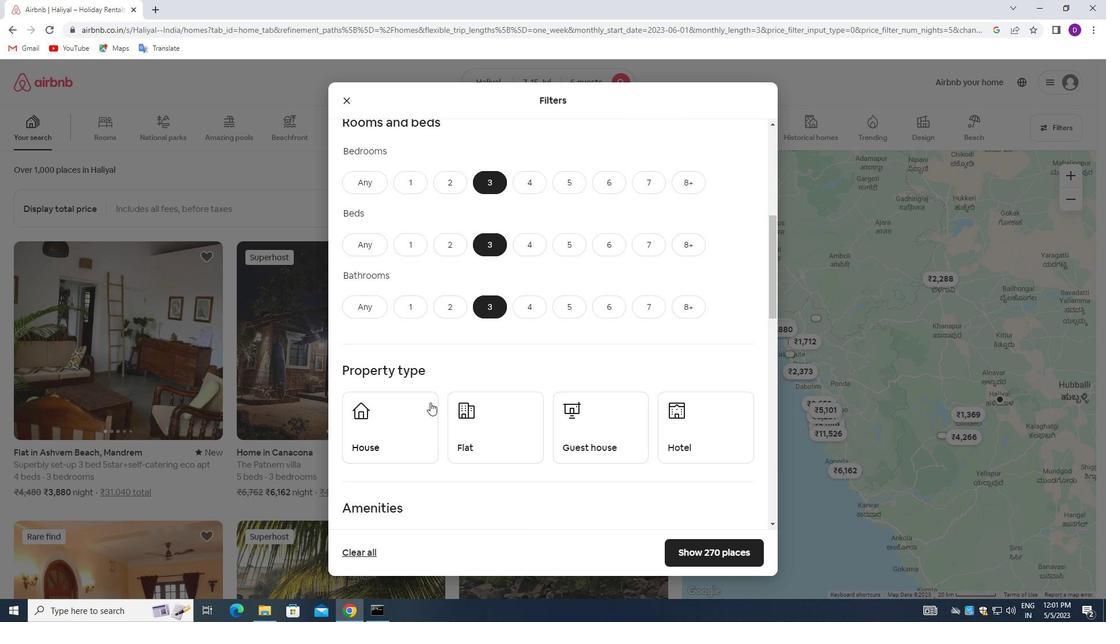 
Action: Mouse pressed left at (403, 415)
Screenshot: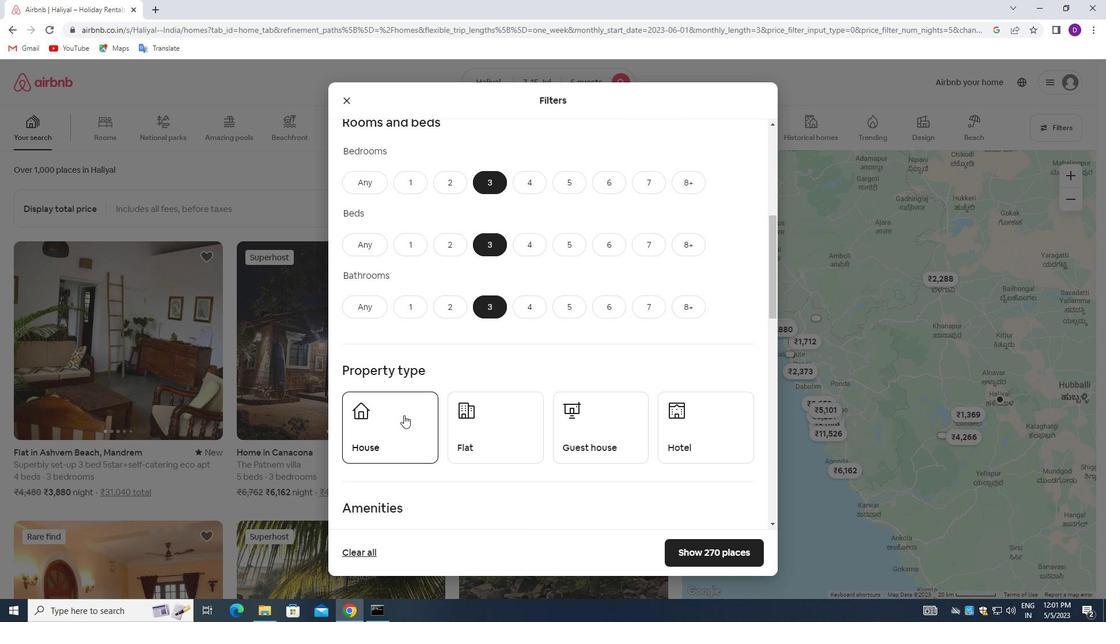 
Action: Mouse moved to (508, 433)
Screenshot: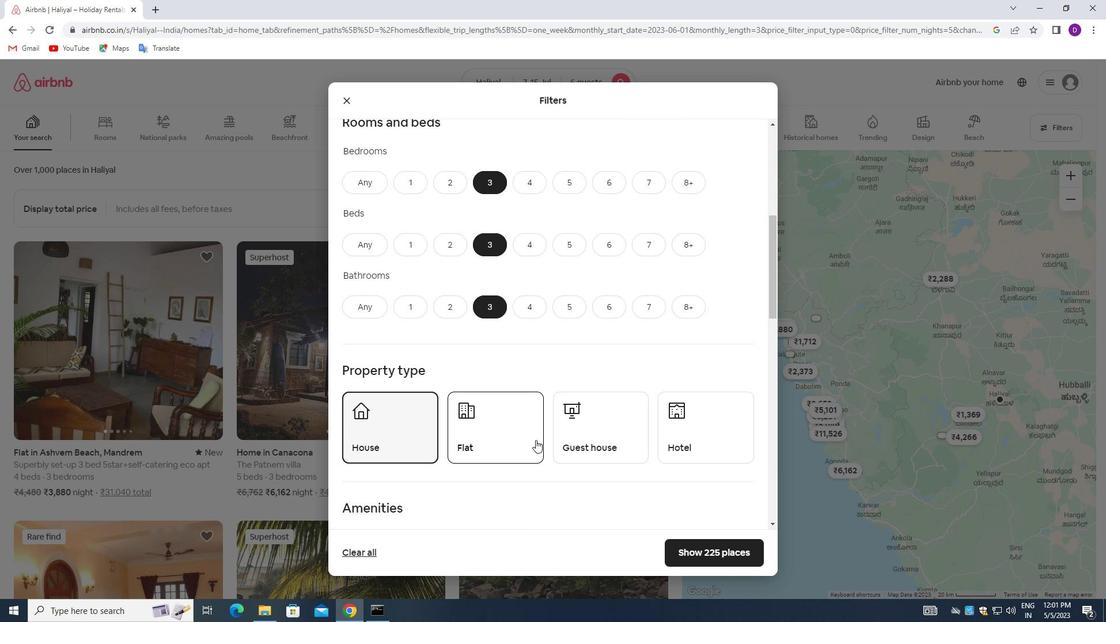 
Action: Mouse pressed left at (508, 433)
Screenshot: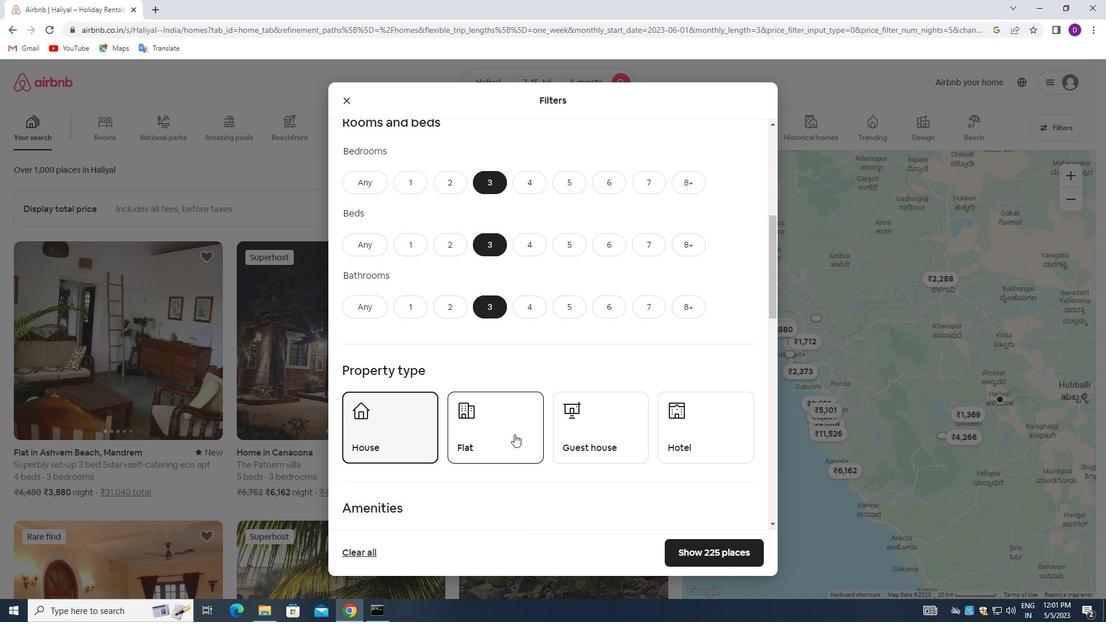 
Action: Mouse moved to (585, 425)
Screenshot: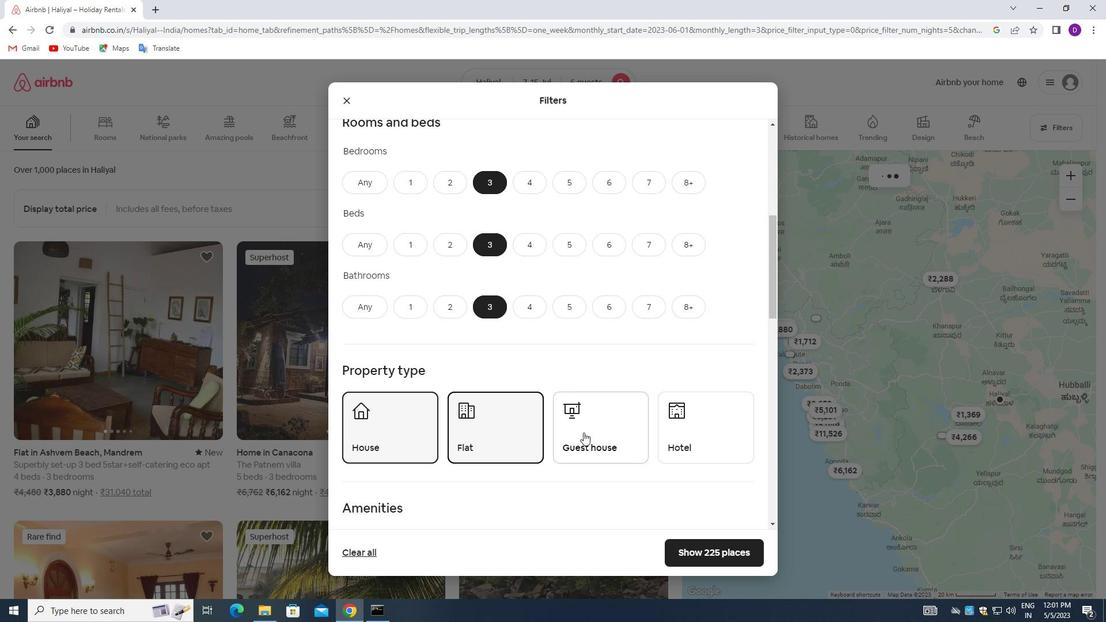 
Action: Mouse pressed left at (585, 425)
Screenshot: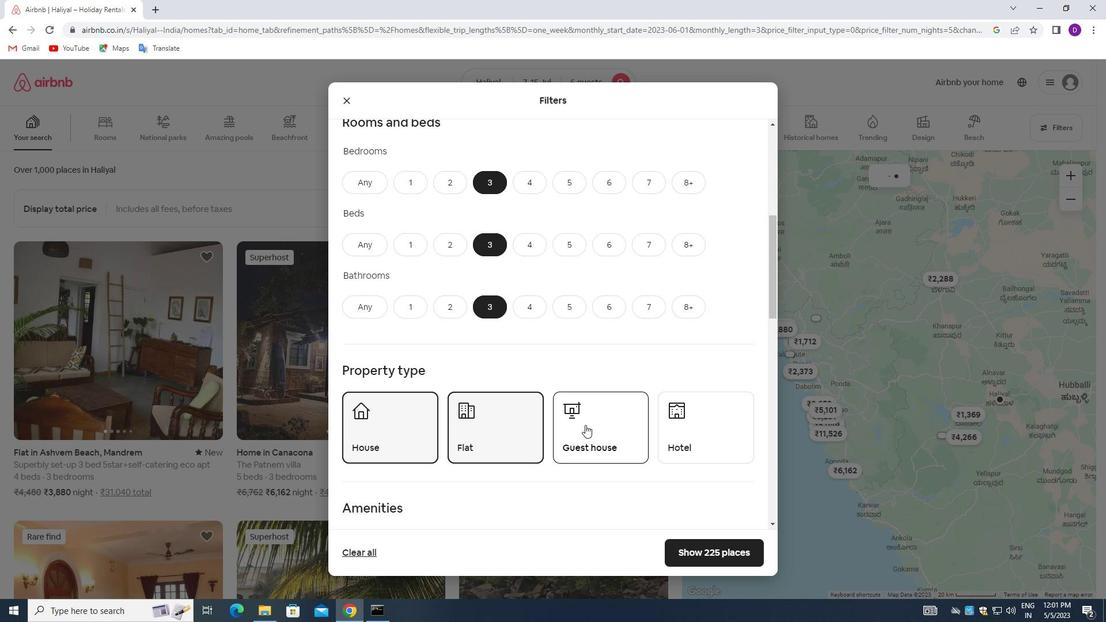 
Action: Mouse moved to (592, 433)
Screenshot: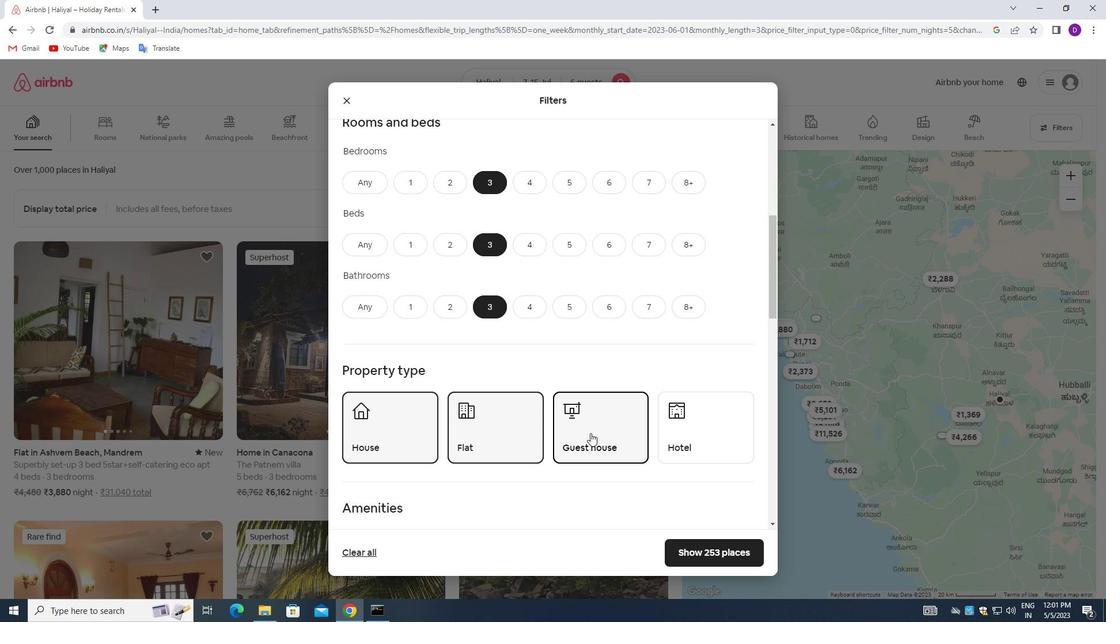 
Action: Mouse scrolled (592, 433) with delta (0, 0)
Screenshot: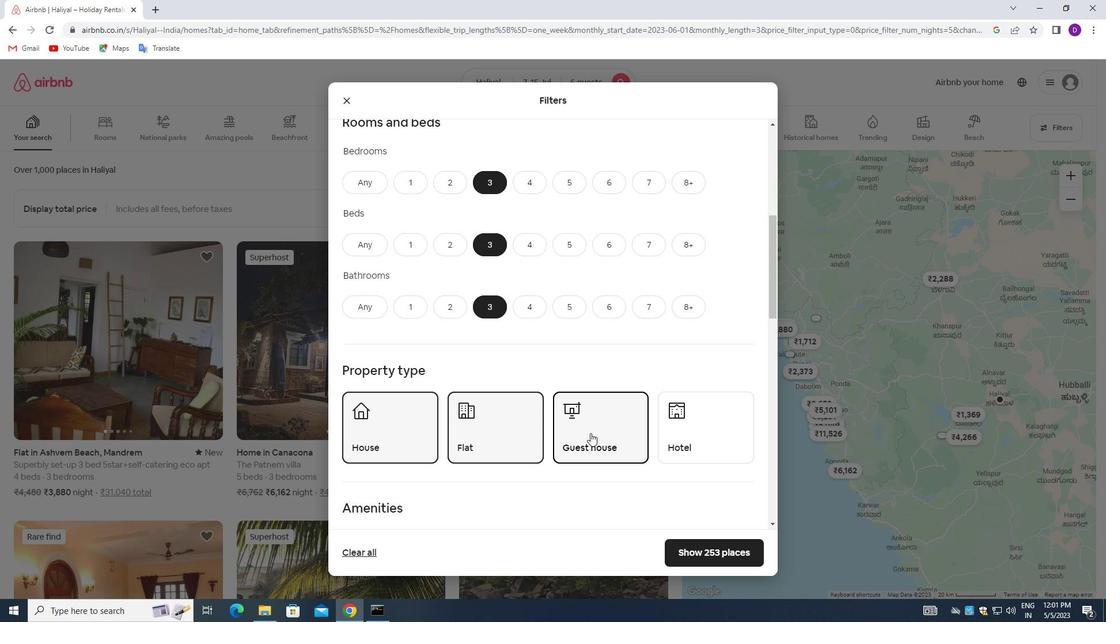 
Action: Mouse moved to (592, 433)
Screenshot: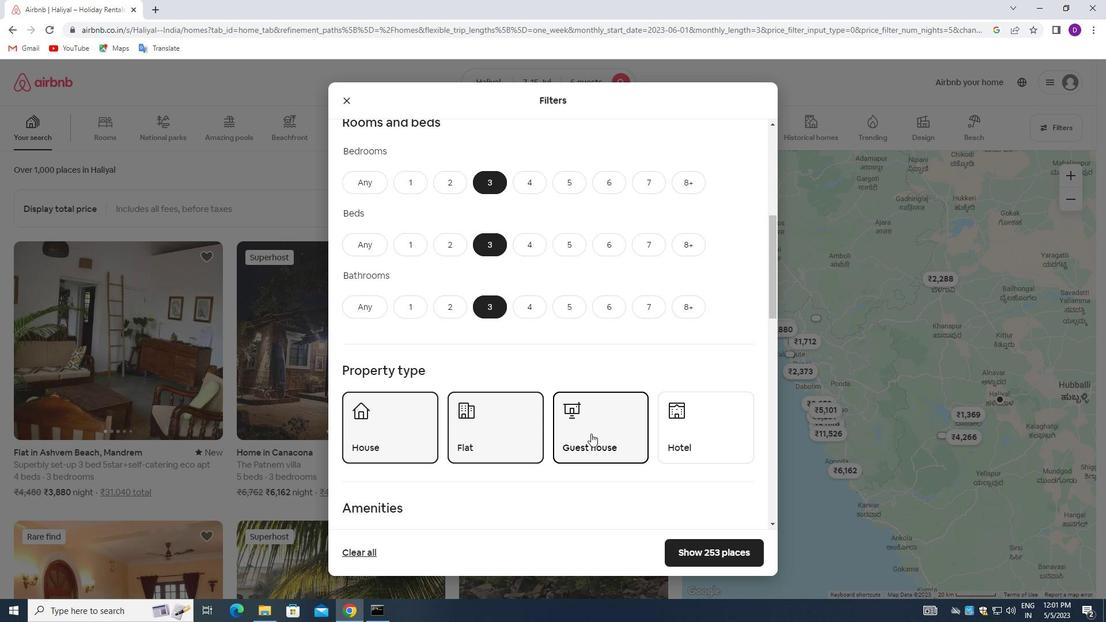 
Action: Mouse scrolled (592, 432) with delta (0, 0)
Screenshot: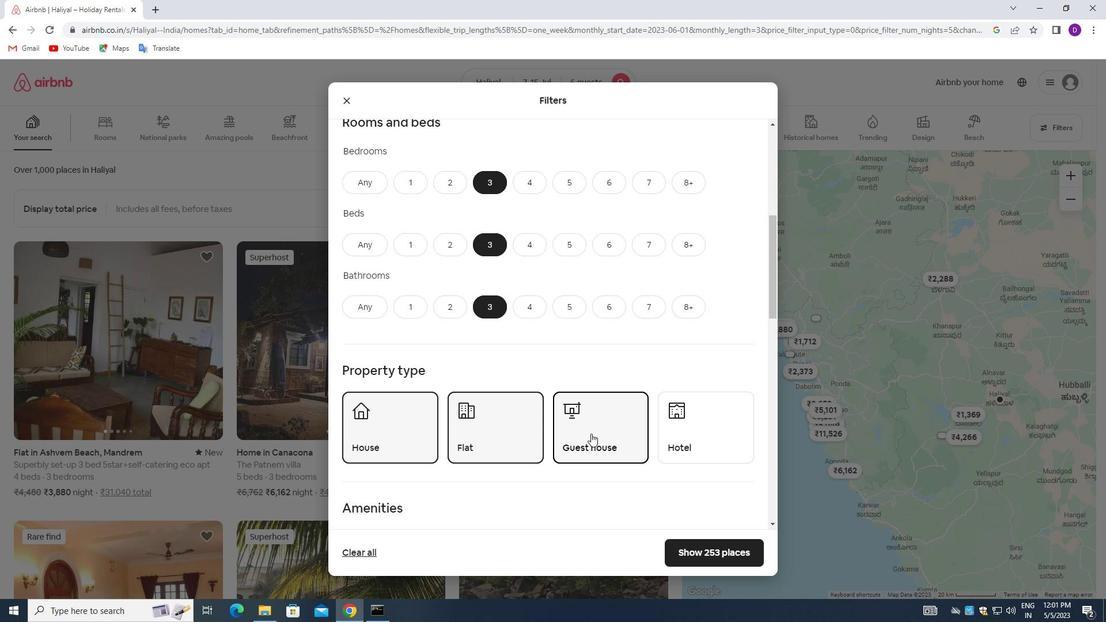 
Action: Mouse scrolled (592, 432) with delta (0, 0)
Screenshot: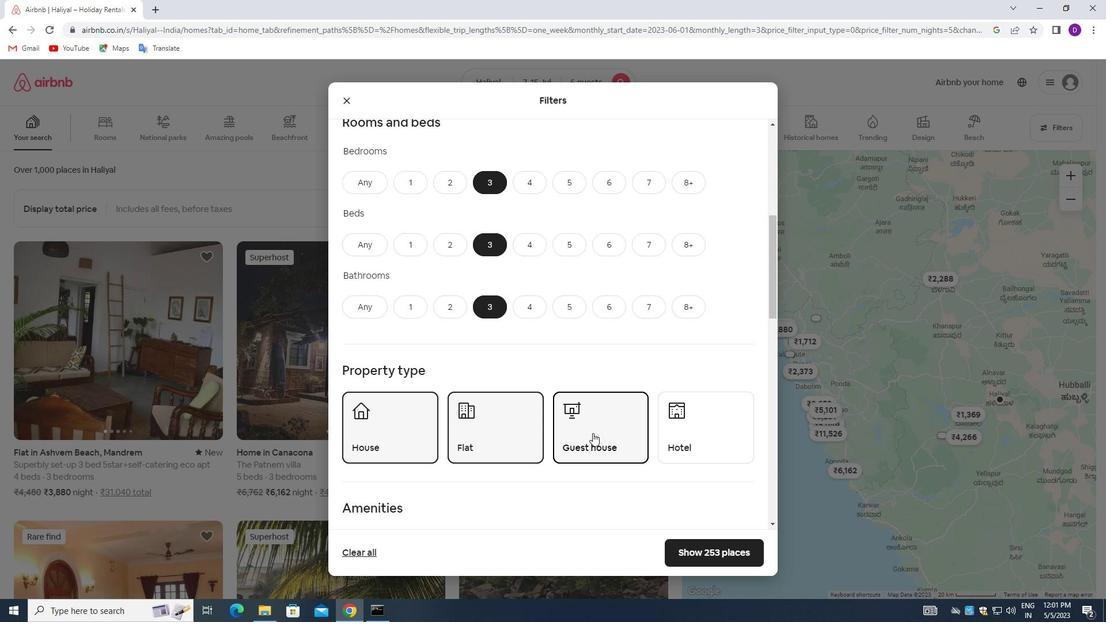 
Action: Mouse moved to (548, 449)
Screenshot: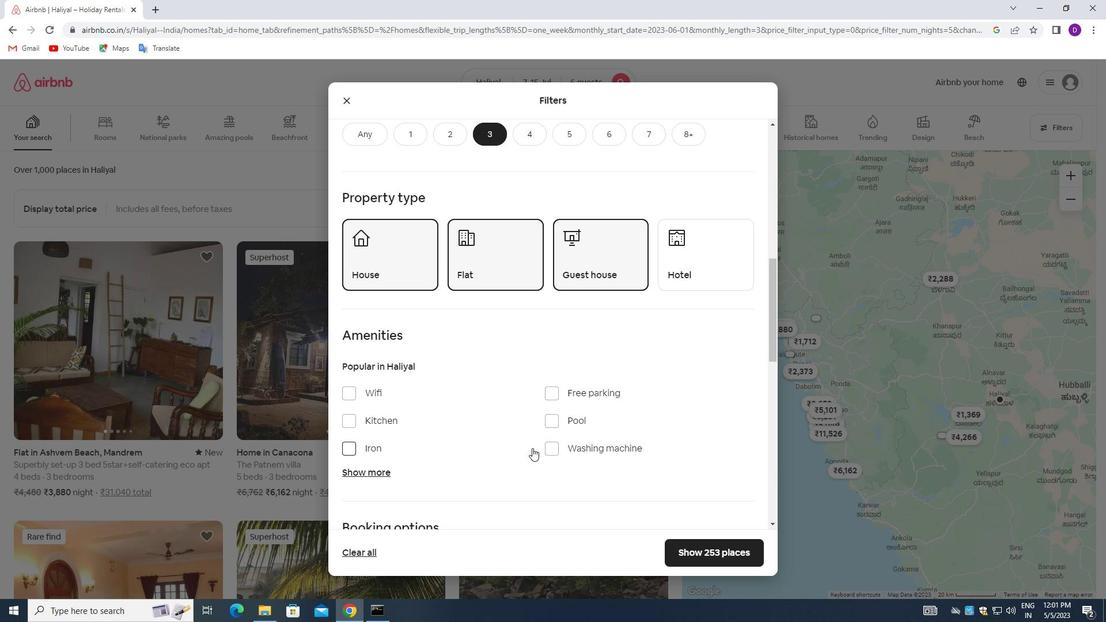 
Action: Mouse pressed left at (548, 449)
Screenshot: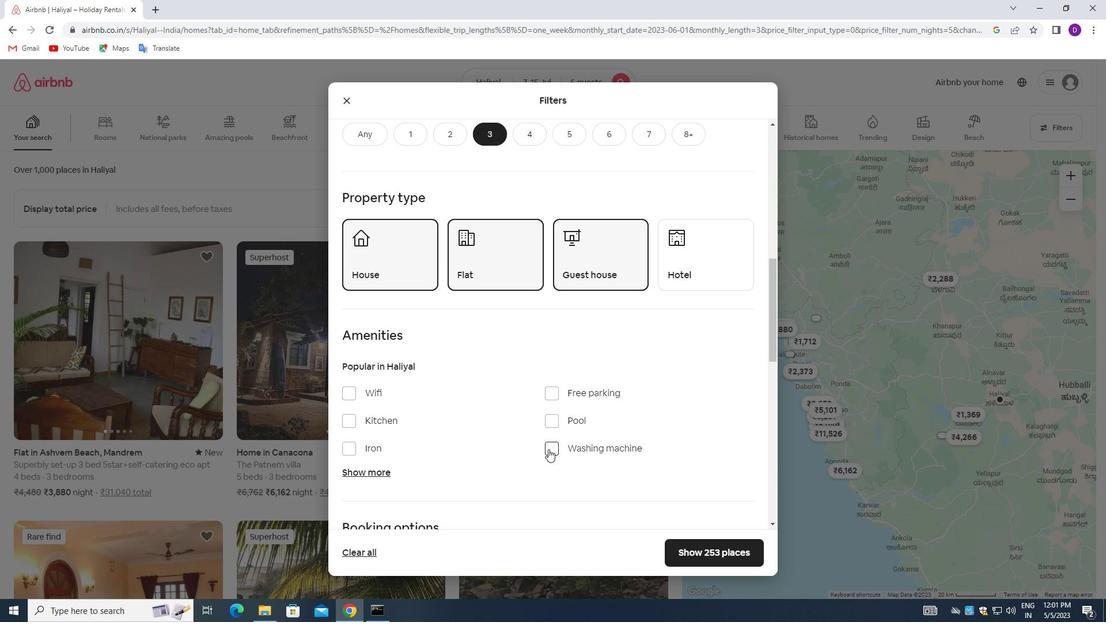 
Action: Mouse moved to (609, 409)
Screenshot: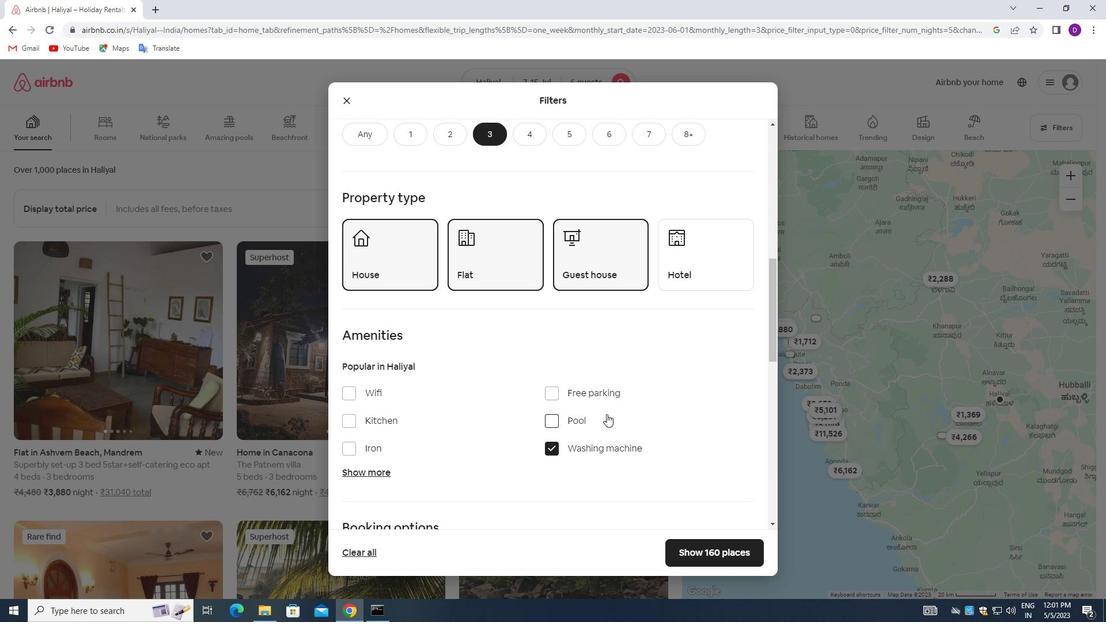
Action: Mouse scrolled (609, 408) with delta (0, 0)
Screenshot: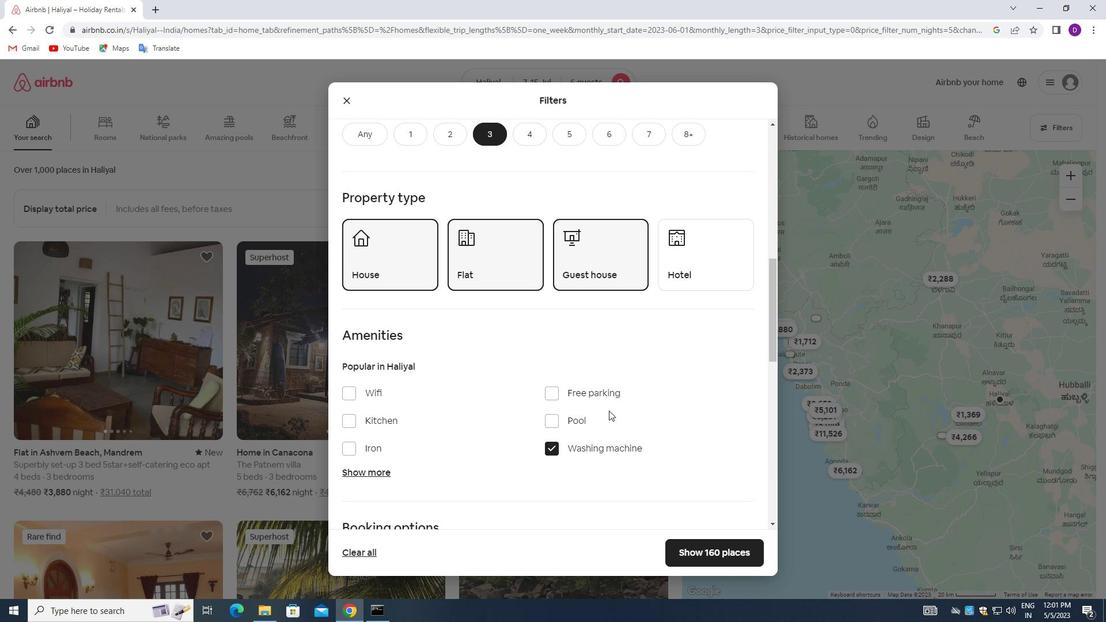 
Action: Mouse moved to (610, 408)
Screenshot: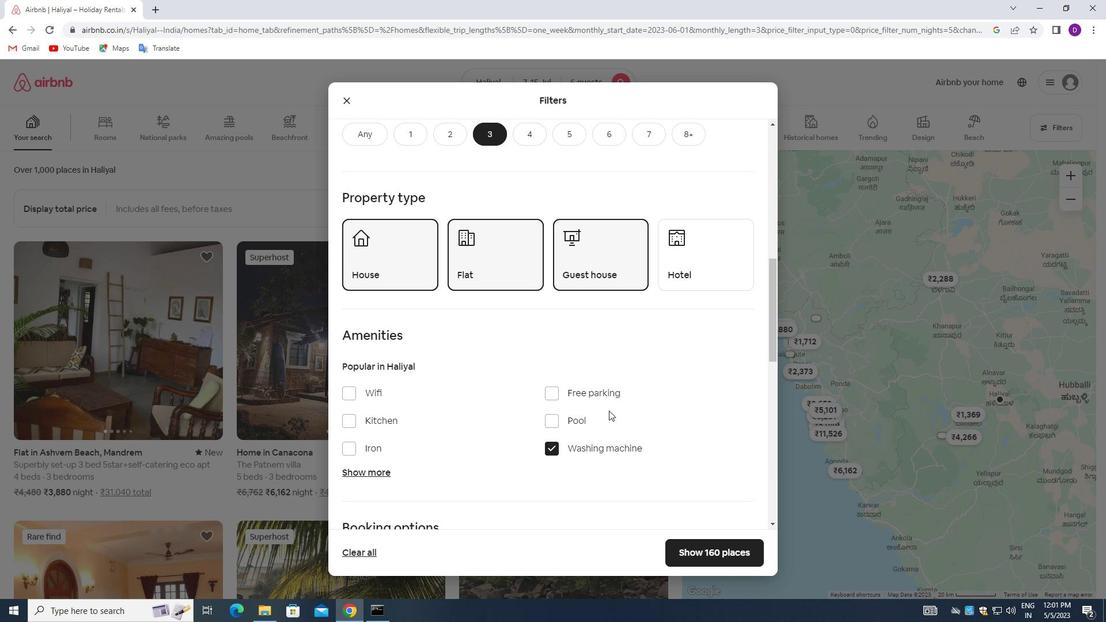 
Action: Mouse scrolled (610, 407) with delta (0, 0)
Screenshot: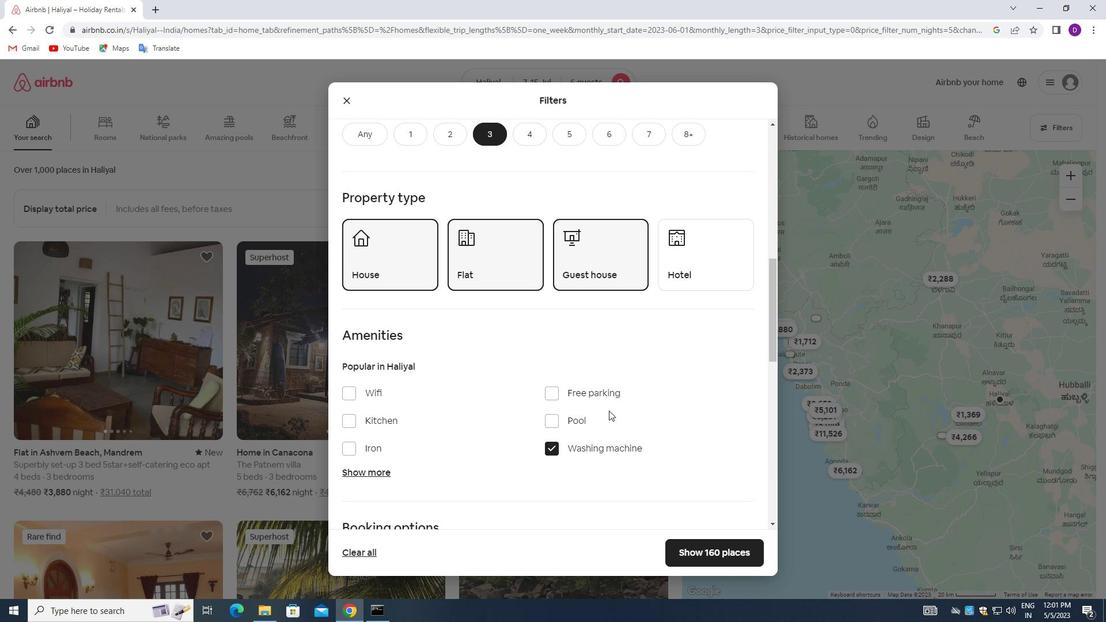 
Action: Mouse scrolled (610, 407) with delta (0, 0)
Screenshot: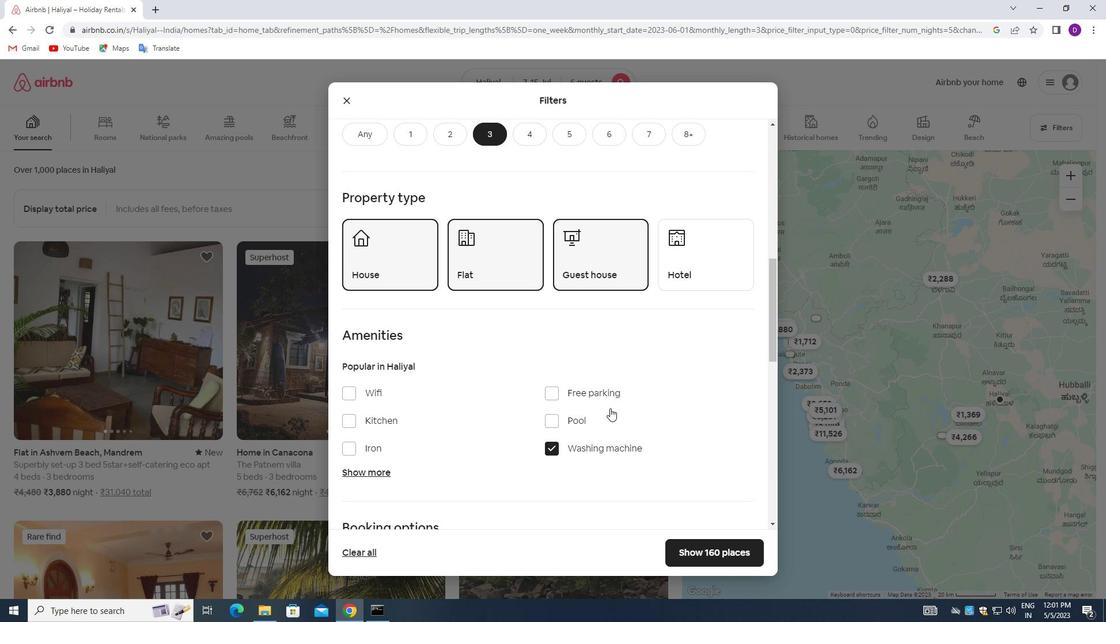 
Action: Mouse scrolled (610, 407) with delta (0, 0)
Screenshot: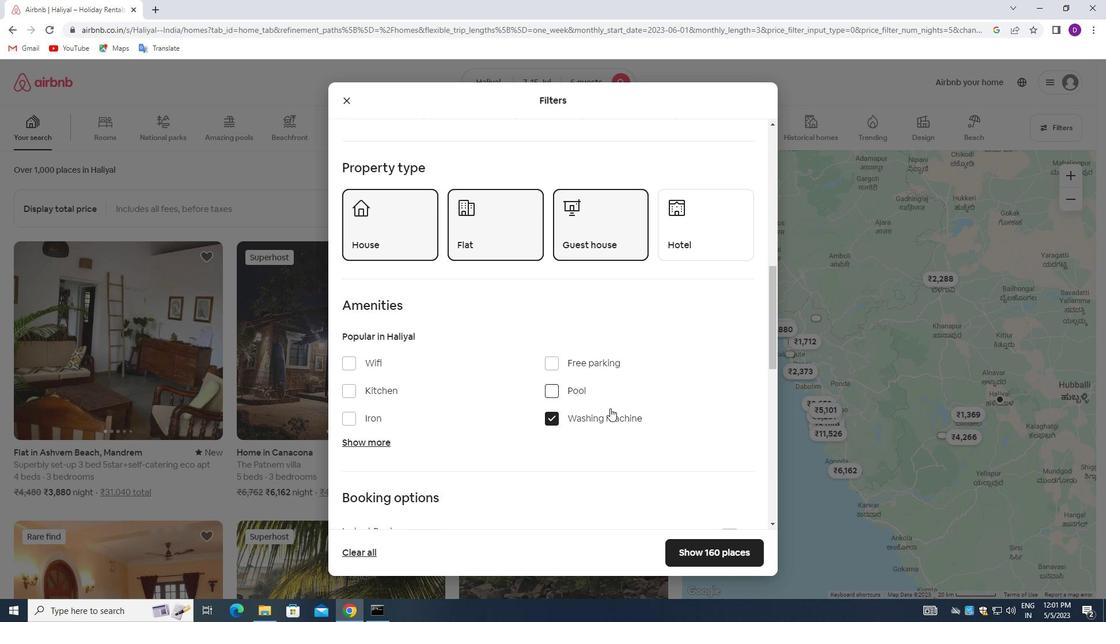 
Action: Mouse moved to (724, 376)
Screenshot: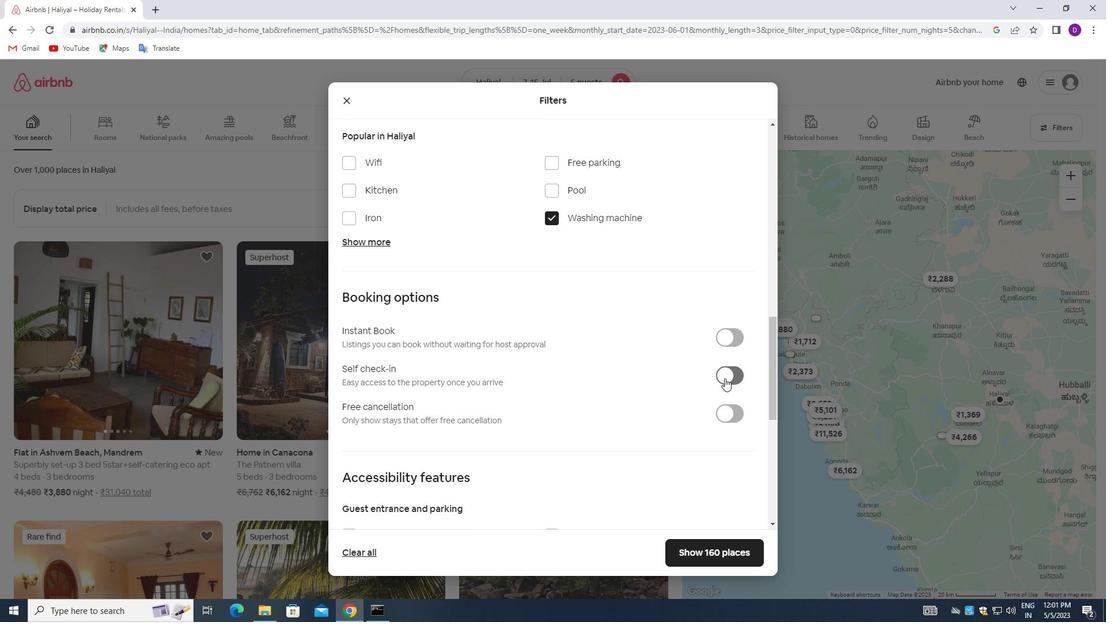 
Action: Mouse pressed left at (724, 376)
Screenshot: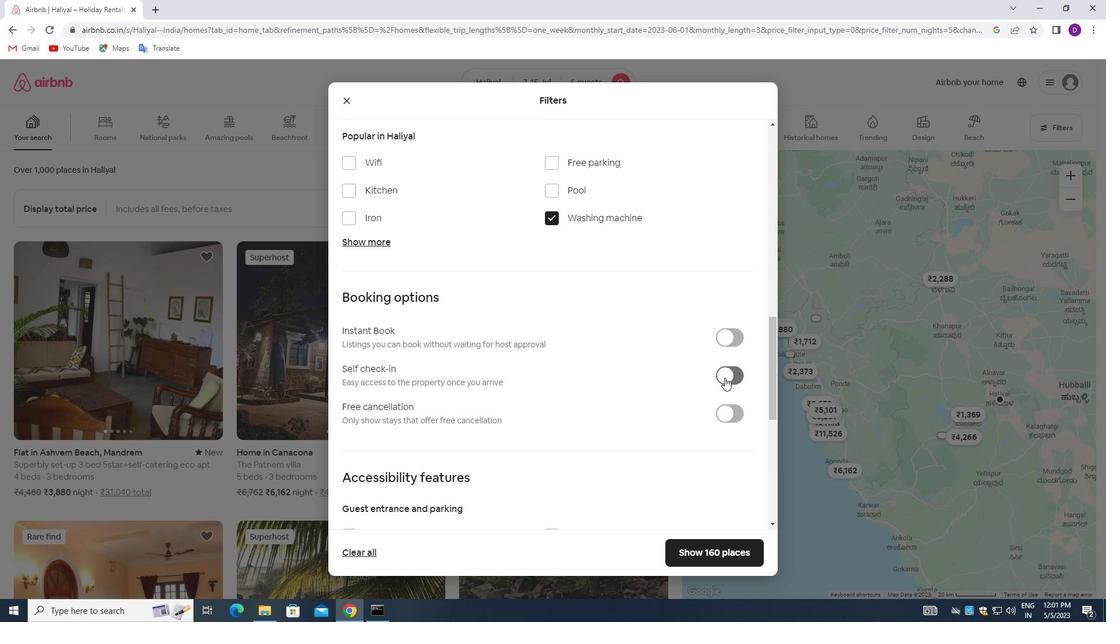 
Action: Mouse moved to (538, 392)
Screenshot: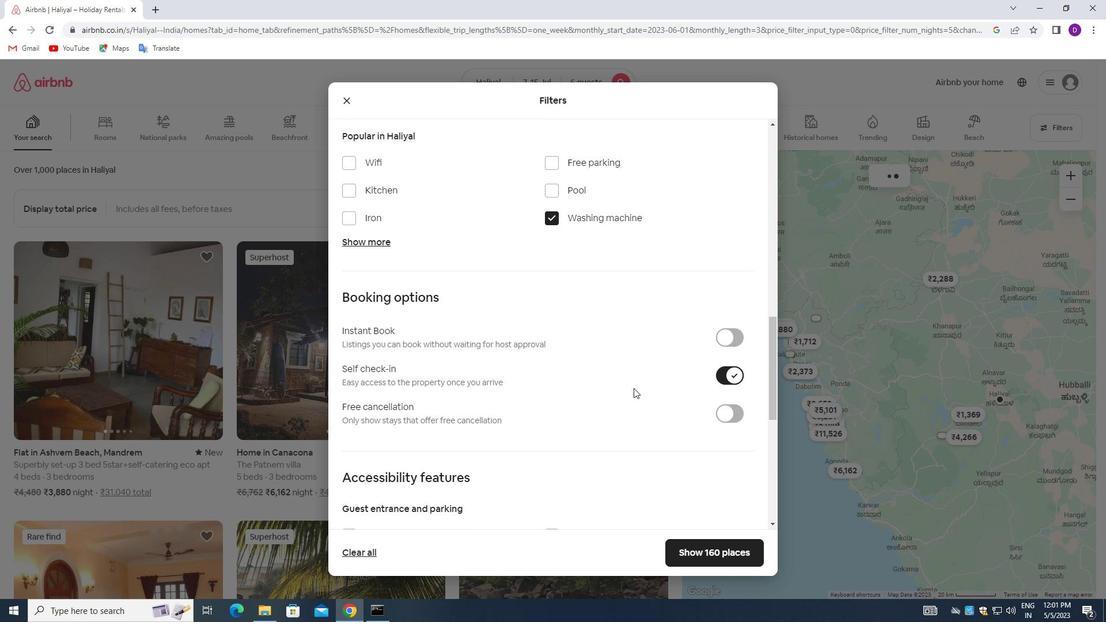 
Action: Mouse scrolled (538, 391) with delta (0, 0)
Screenshot: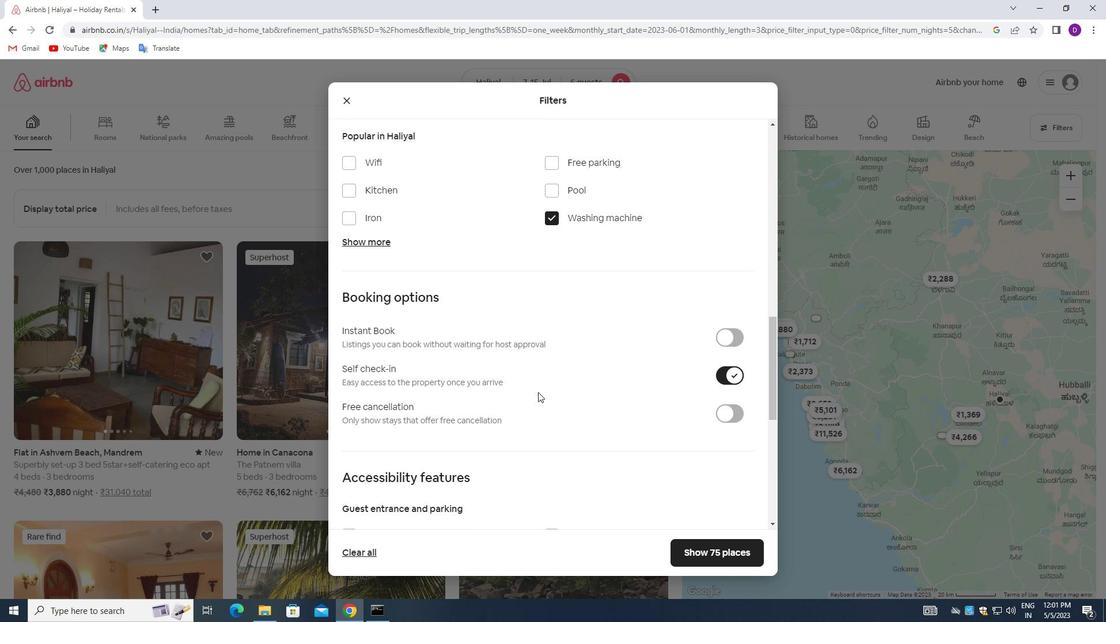 
Action: Mouse scrolled (538, 391) with delta (0, 0)
Screenshot: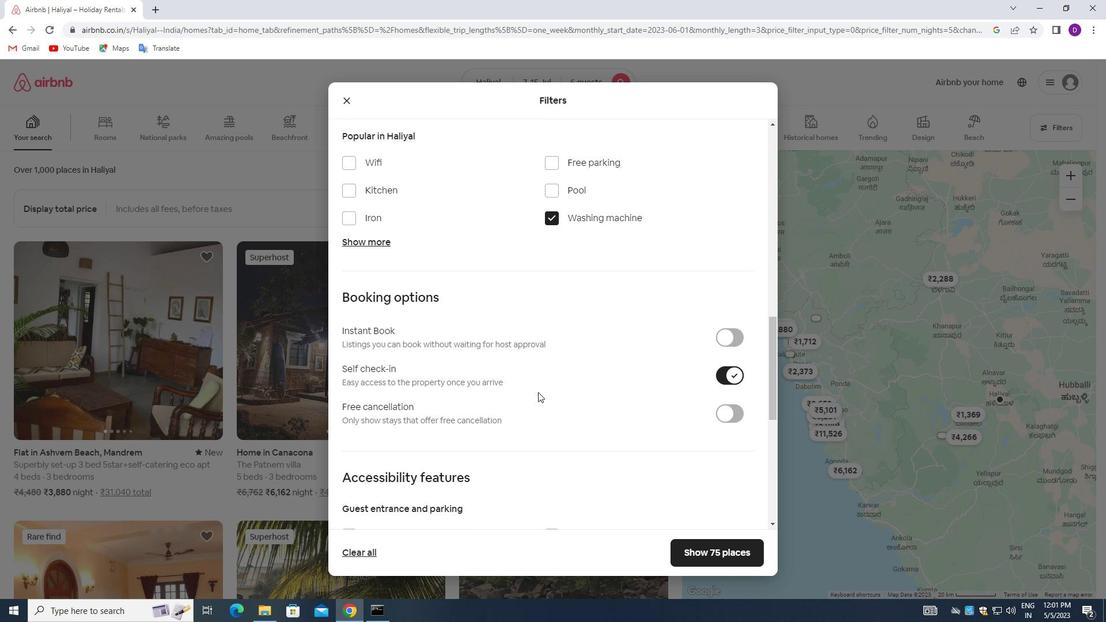 
Action: Mouse scrolled (538, 391) with delta (0, 0)
Screenshot: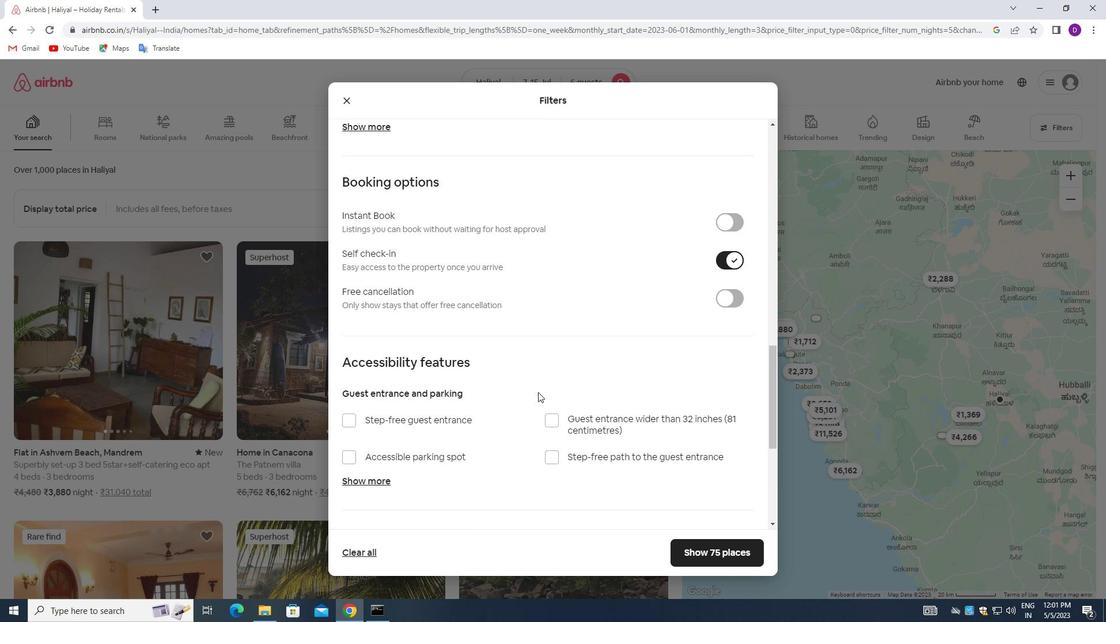 
Action: Mouse scrolled (538, 391) with delta (0, 0)
Screenshot: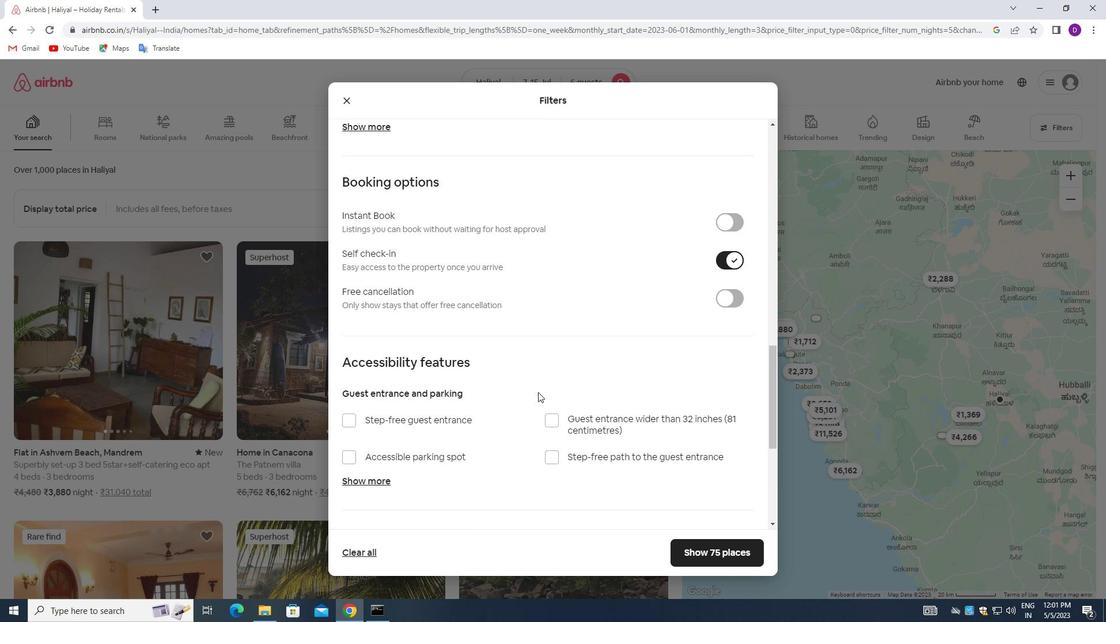 
Action: Mouse moved to (524, 406)
Screenshot: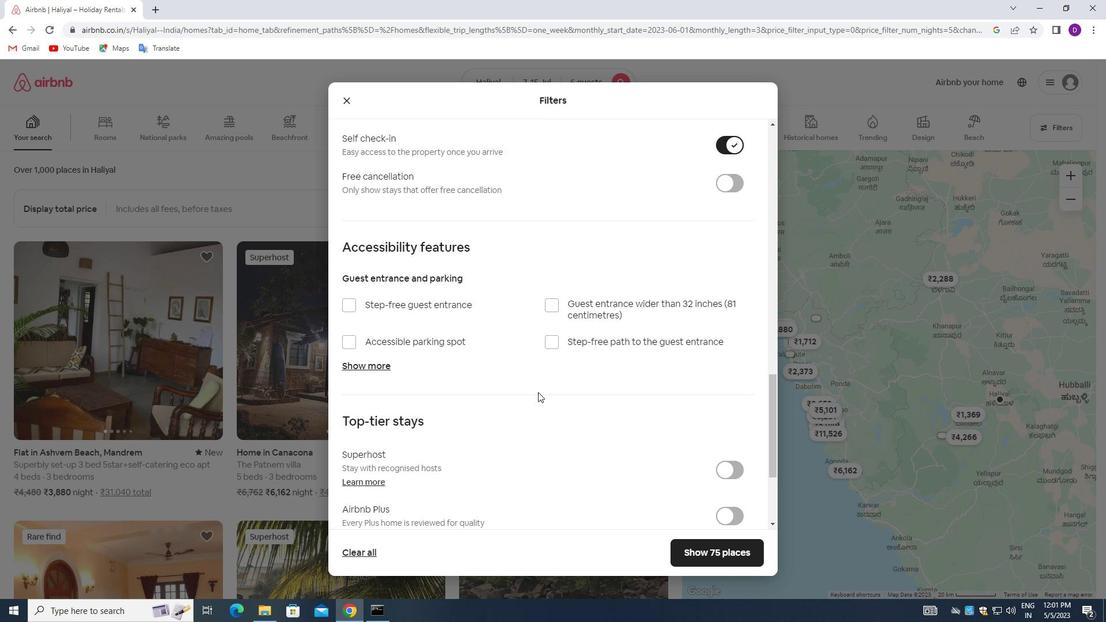 
Action: Mouse scrolled (524, 405) with delta (0, 0)
Screenshot: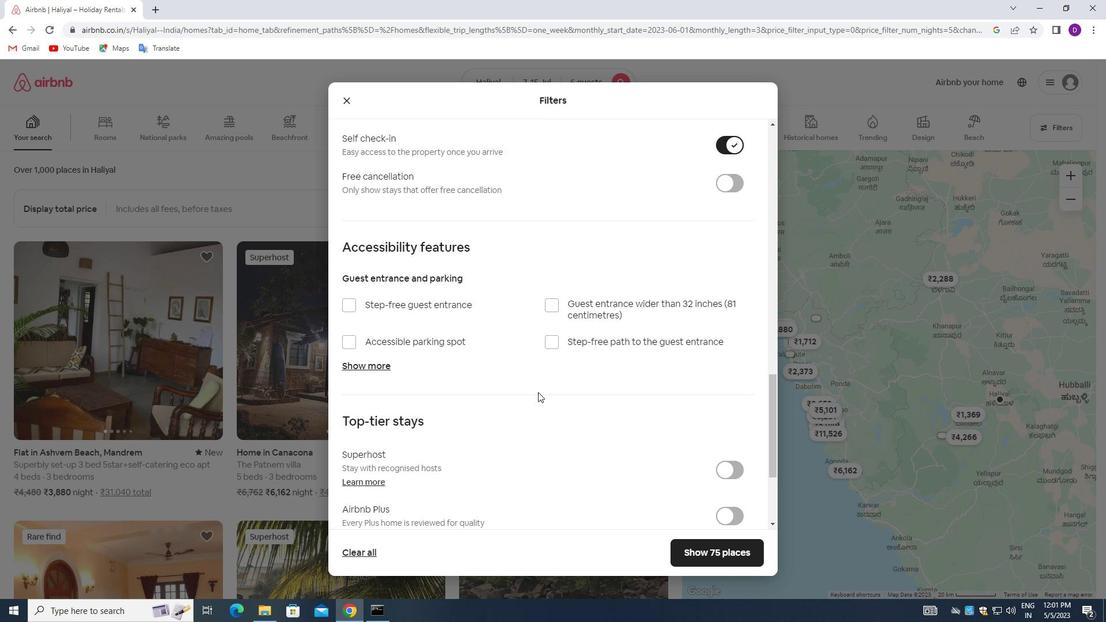 
Action: Mouse moved to (523, 407)
Screenshot: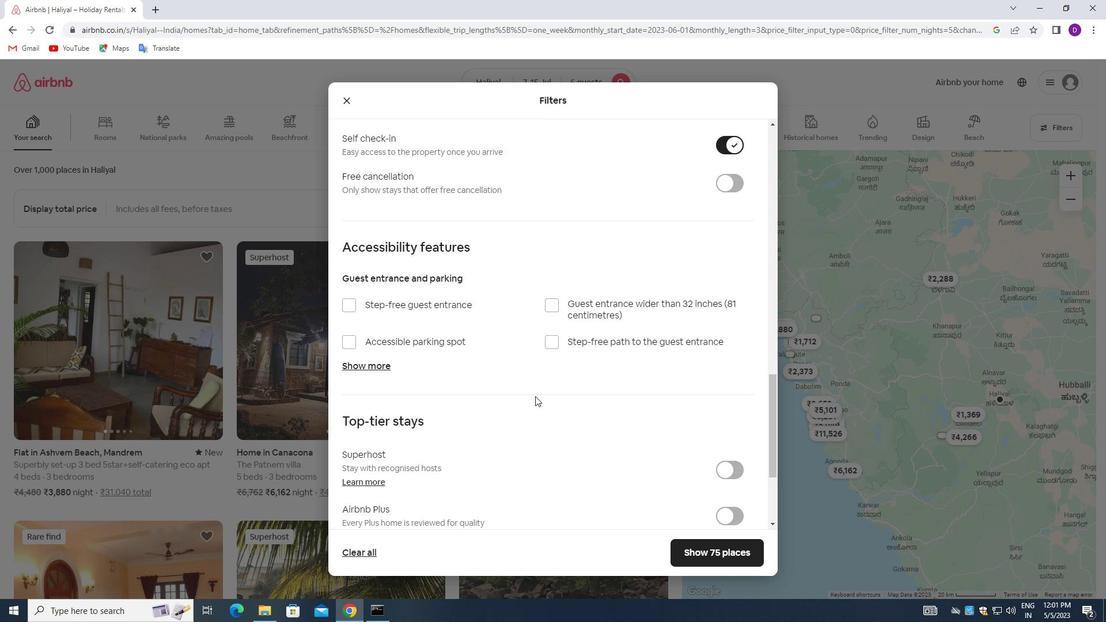 
Action: Mouse scrolled (523, 406) with delta (0, 0)
Screenshot: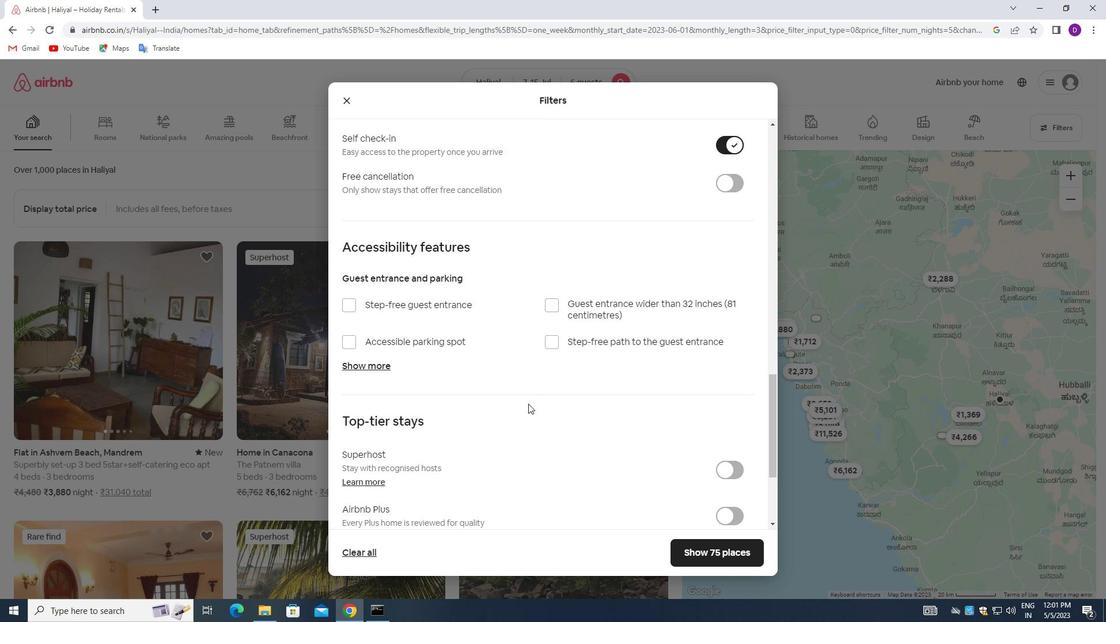 
Action: Mouse moved to (523, 407)
Screenshot: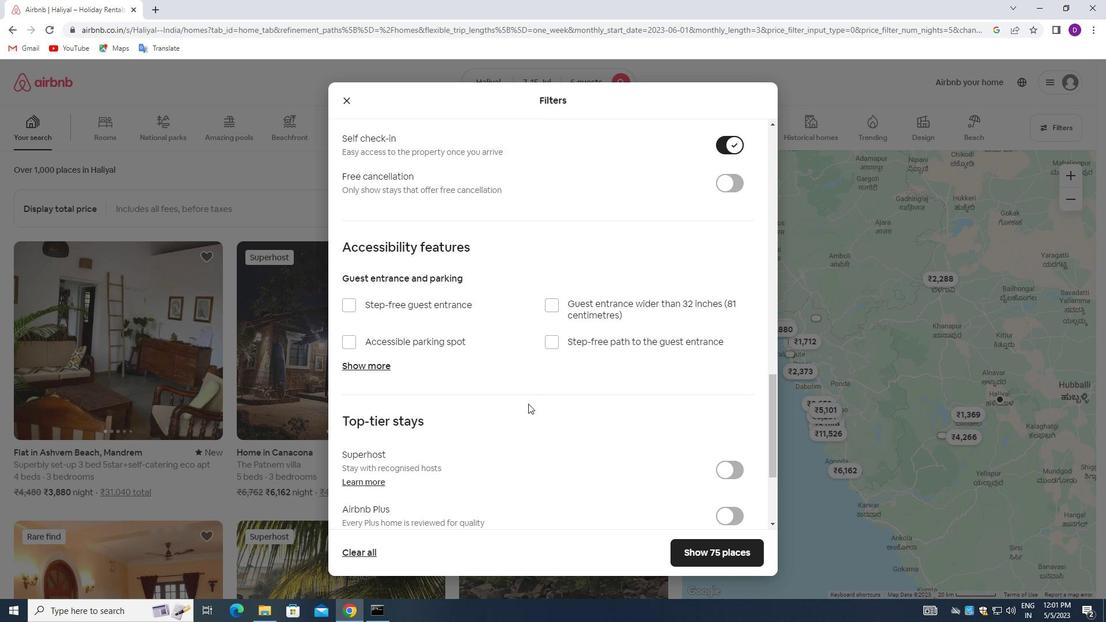 
Action: Mouse scrolled (523, 407) with delta (0, 0)
Screenshot: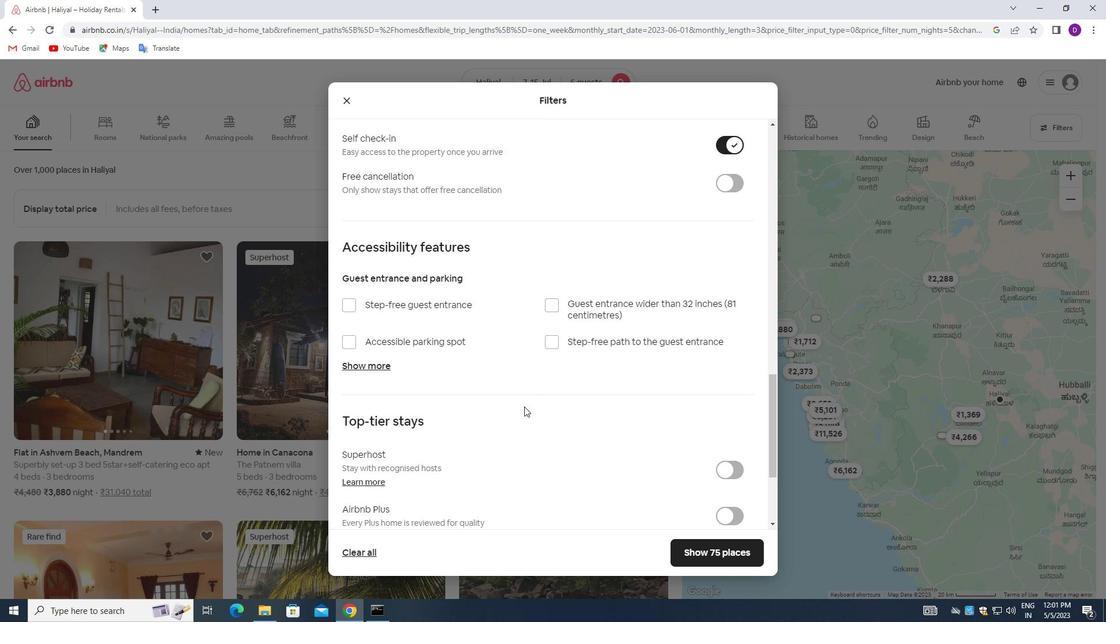 
Action: Mouse scrolled (523, 407) with delta (0, 0)
Screenshot: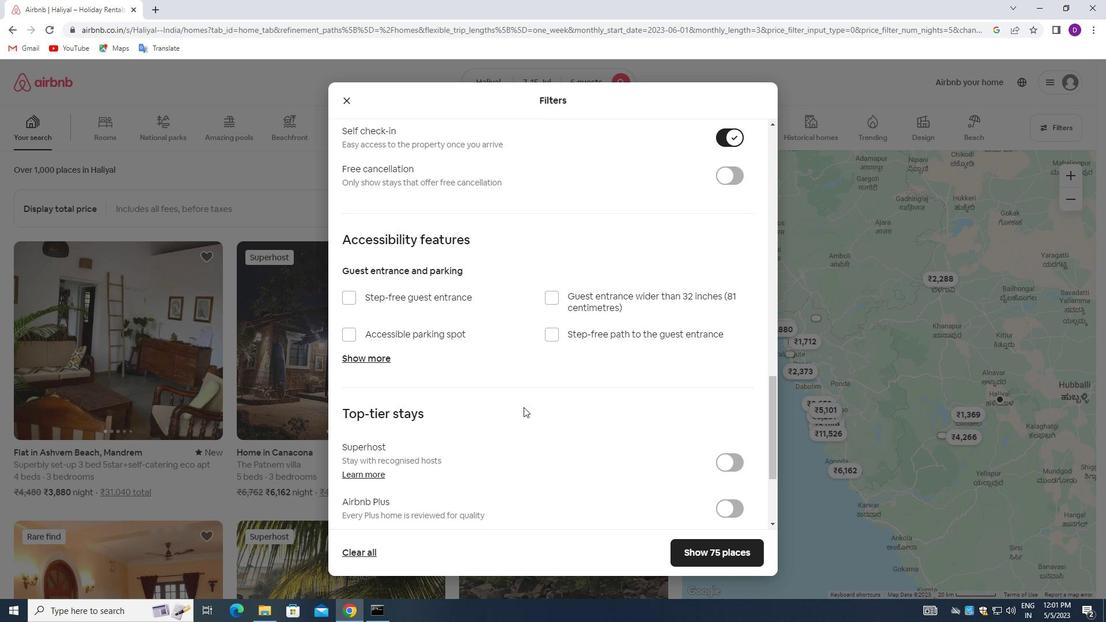 
Action: Mouse moved to (351, 451)
Screenshot: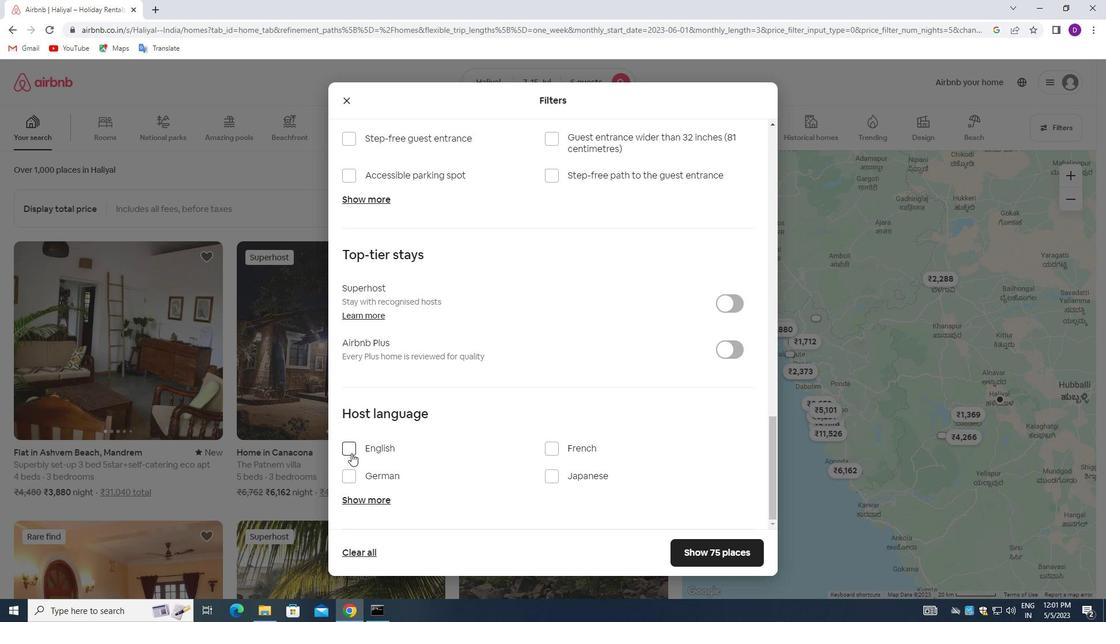 
Action: Mouse pressed left at (351, 451)
Screenshot: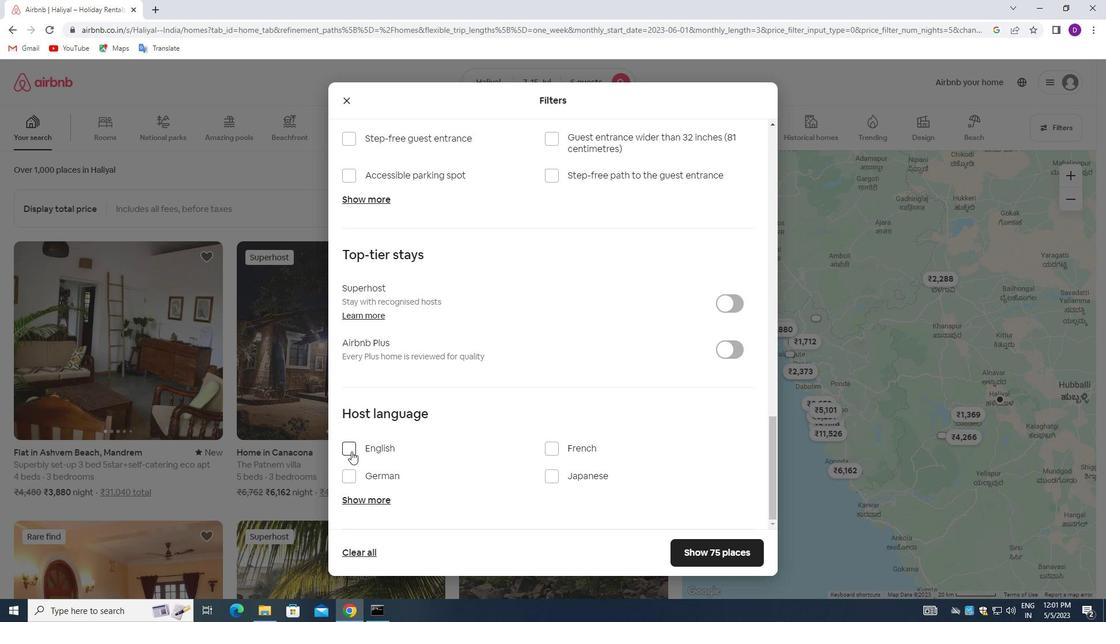 
Action: Mouse moved to (678, 549)
Screenshot: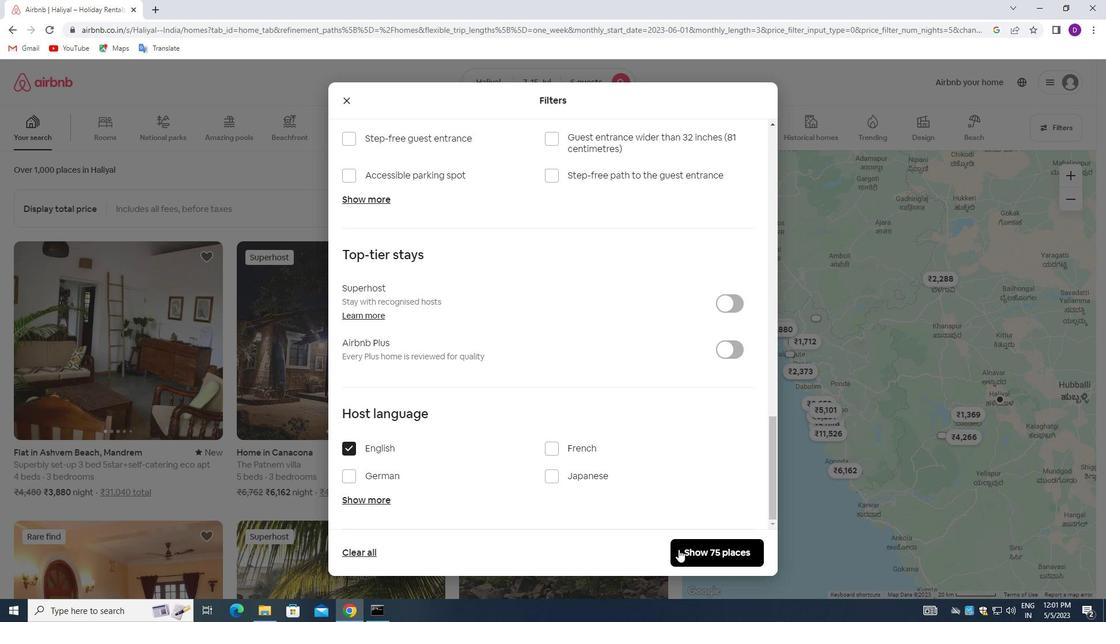 
Action: Mouse pressed left at (678, 549)
Screenshot: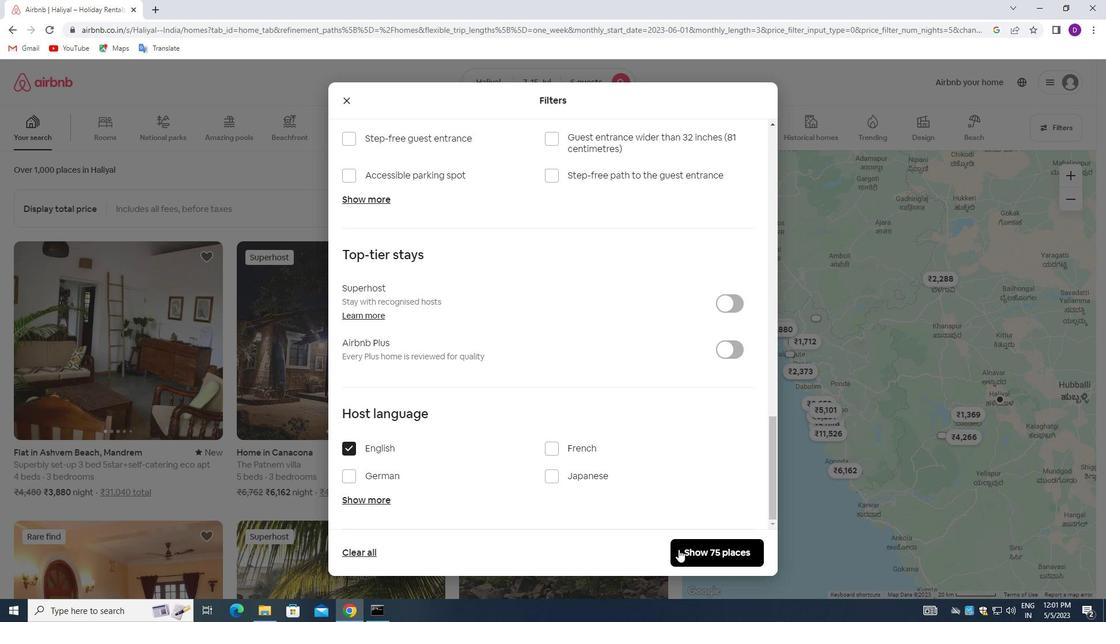 
Action: Mouse moved to (647, 398)
Screenshot: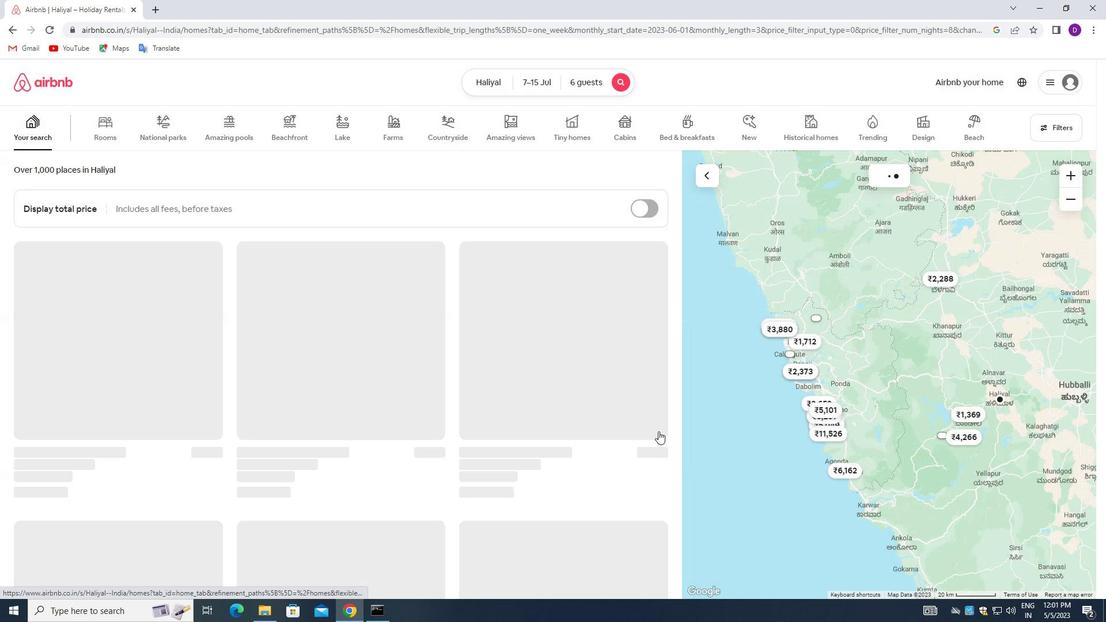 
